 Task: Sort the unsolved tickets in your groups, group by Group in descending order.
Action: Mouse moved to (14, 284)
Screenshot: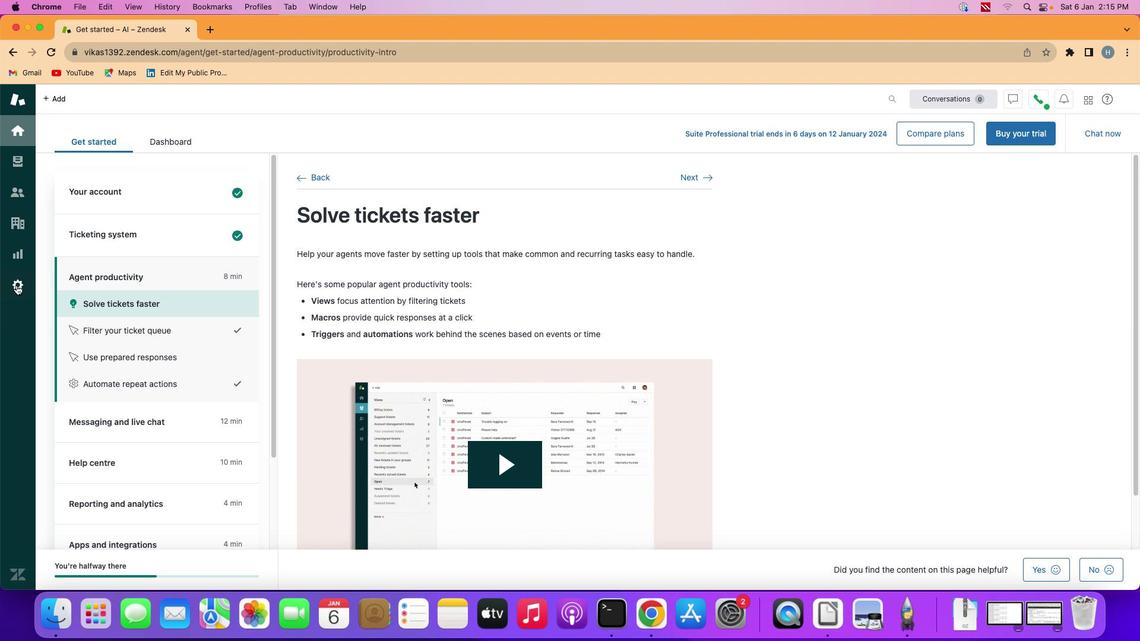 
Action: Mouse pressed left at (14, 284)
Screenshot: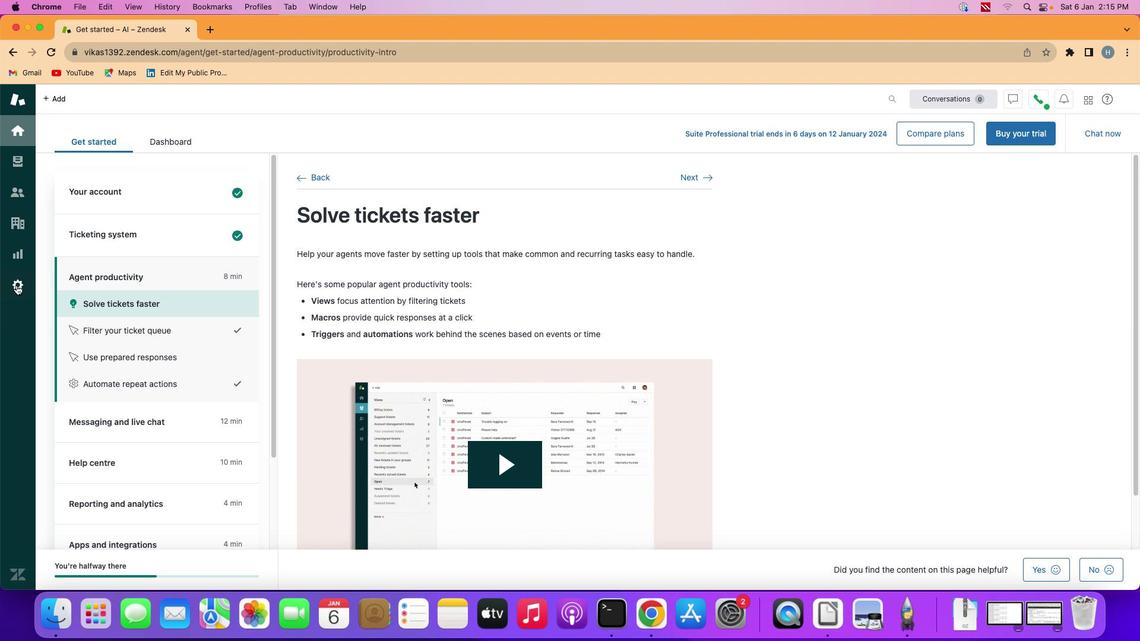 
Action: Mouse moved to (353, 432)
Screenshot: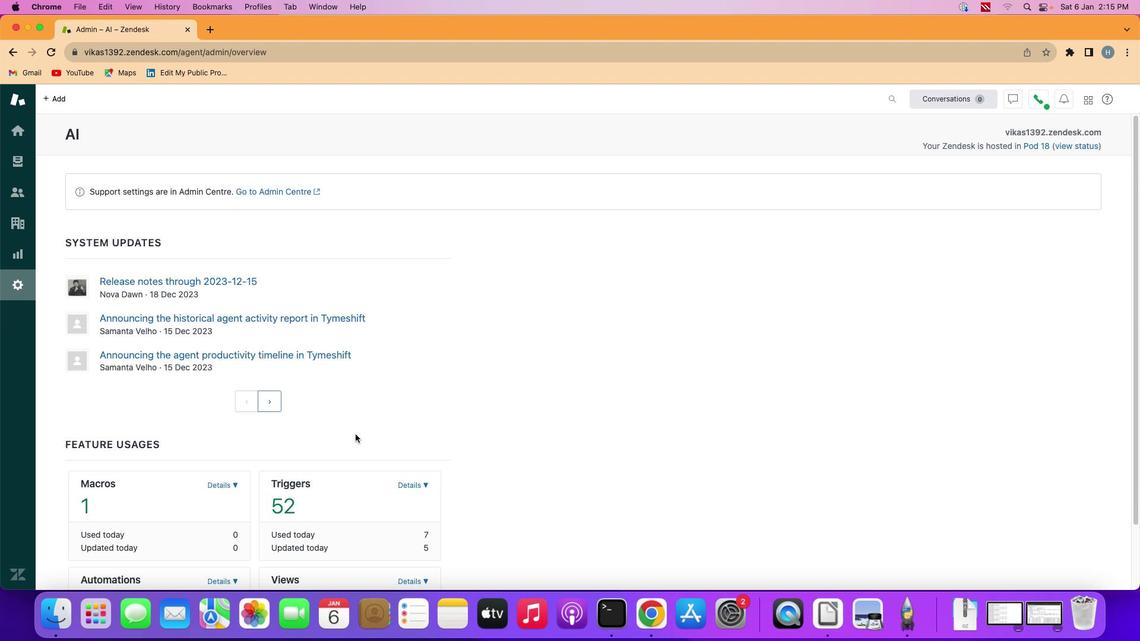 
Action: Mouse scrolled (353, 432) with delta (0, -1)
Screenshot: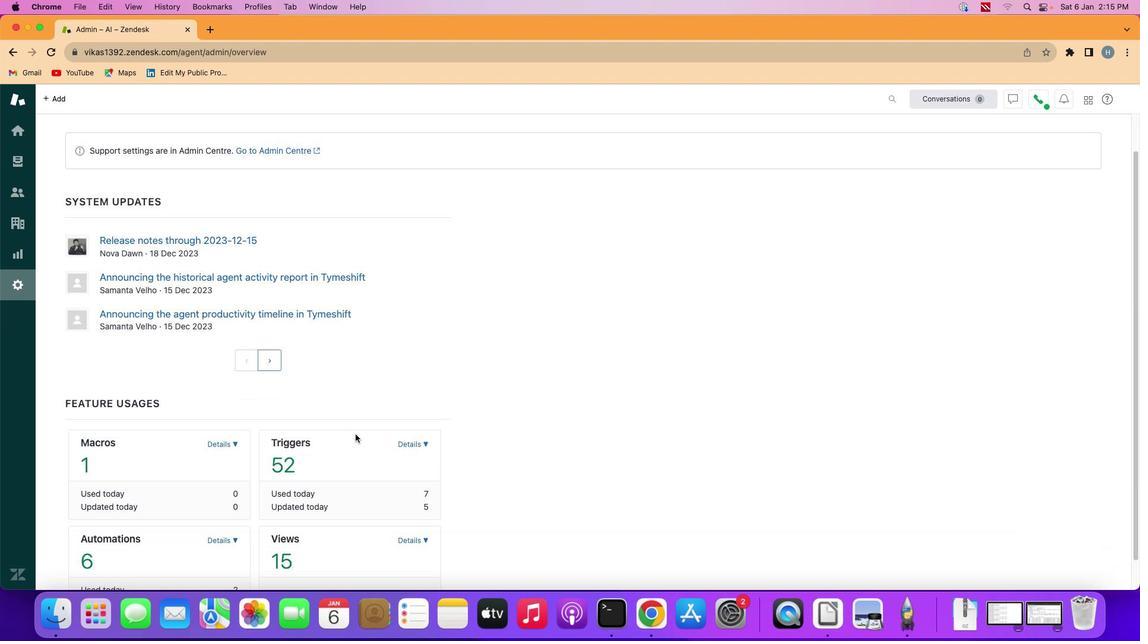 
Action: Mouse scrolled (353, 432) with delta (0, 0)
Screenshot: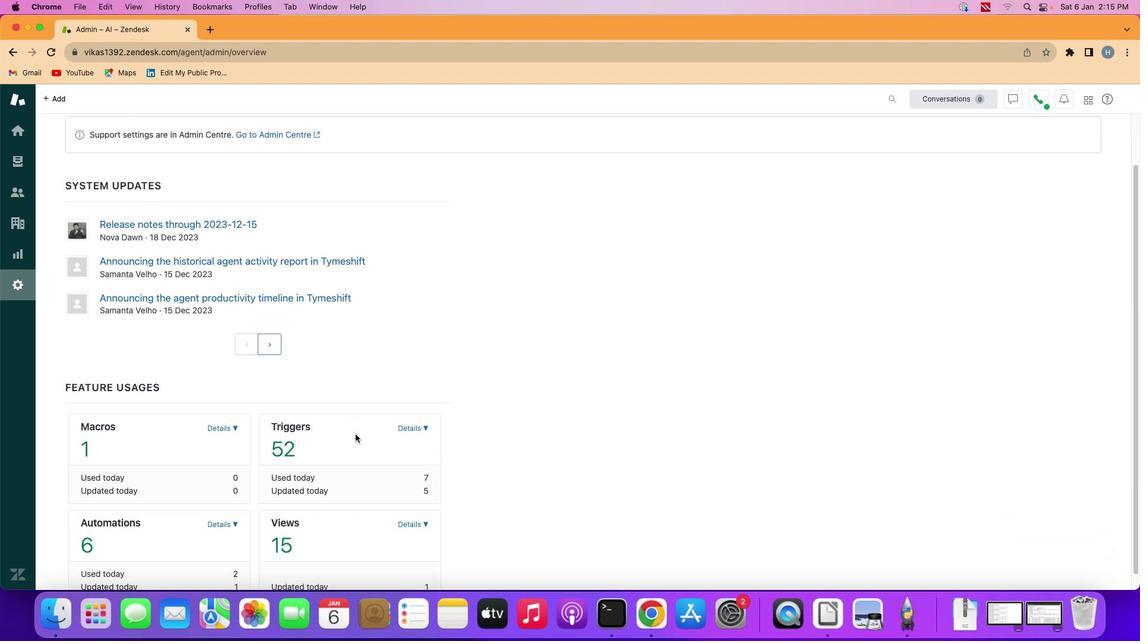 
Action: Mouse scrolled (353, 432) with delta (0, -1)
Screenshot: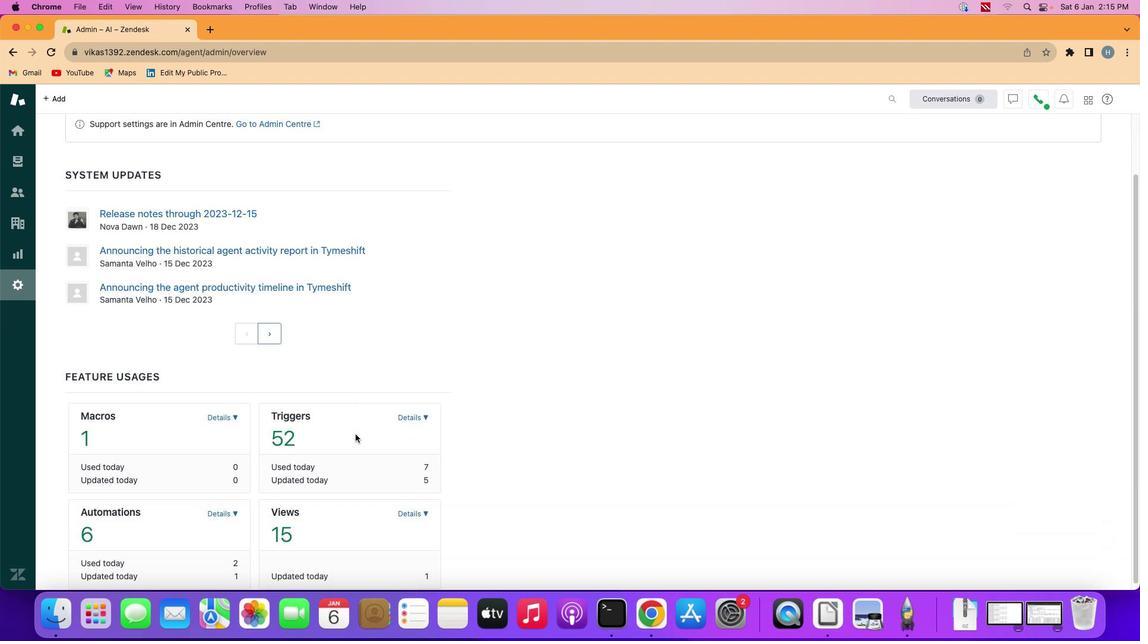 
Action: Mouse moved to (353, 432)
Screenshot: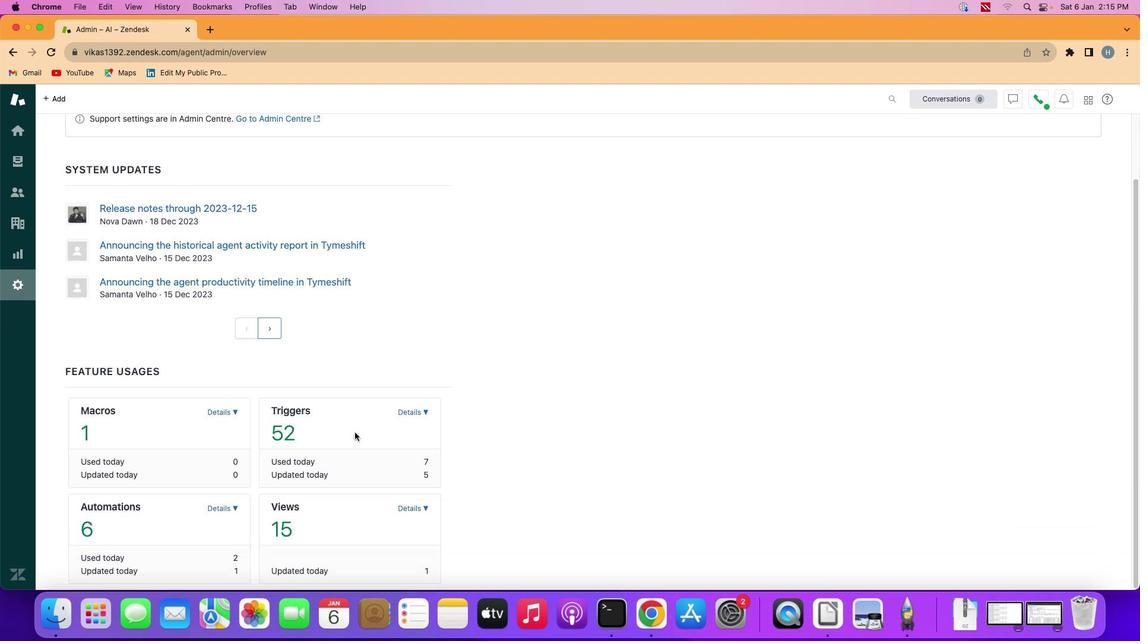 
Action: Mouse scrolled (353, 432) with delta (0, -1)
Screenshot: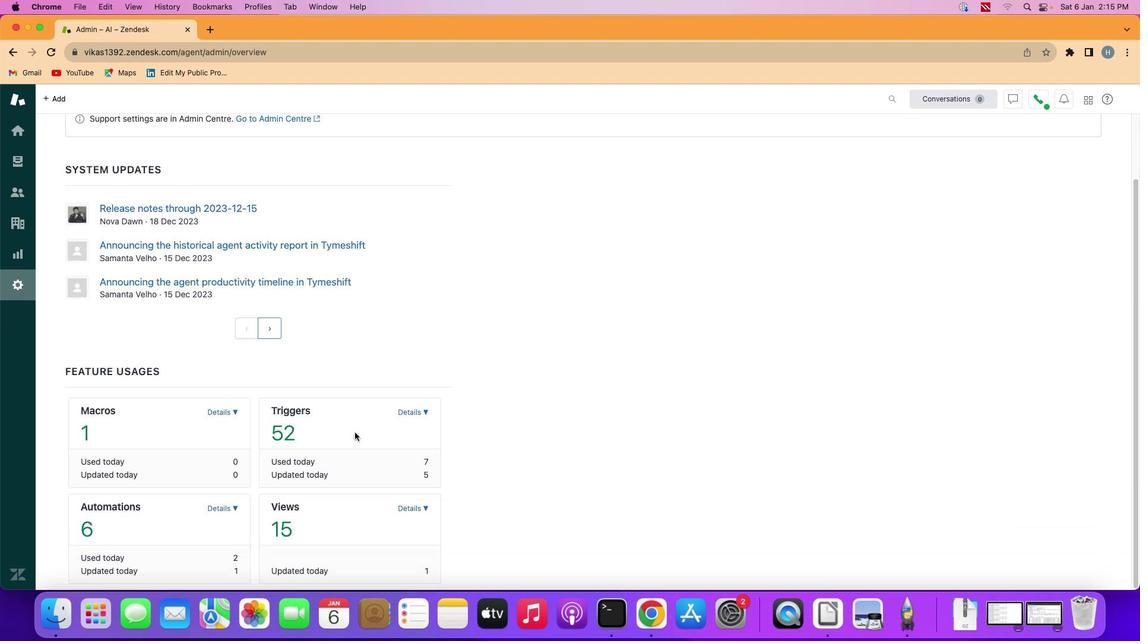 
Action: Mouse scrolled (353, 432) with delta (0, -2)
Screenshot: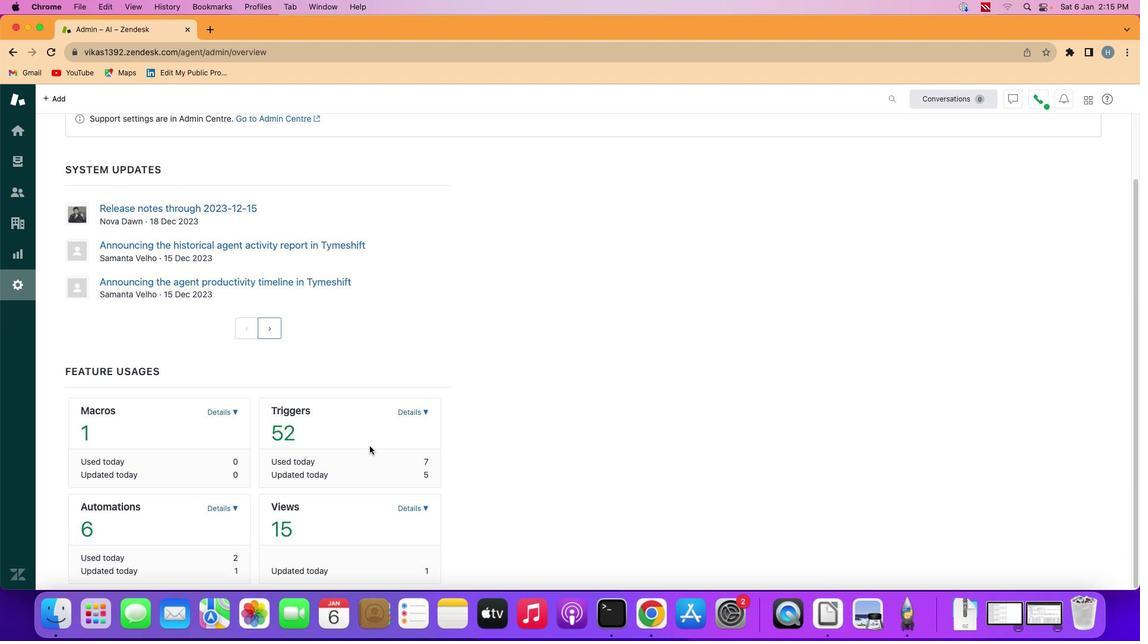 
Action: Mouse moved to (353, 431)
Screenshot: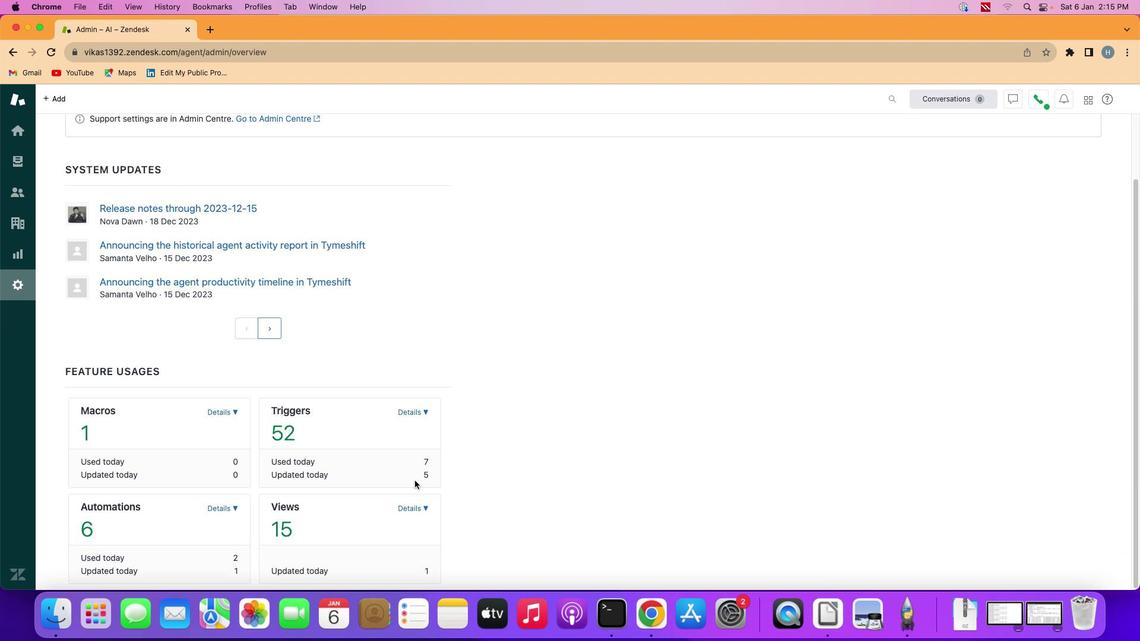 
Action: Mouse scrolled (353, 431) with delta (0, -2)
Screenshot: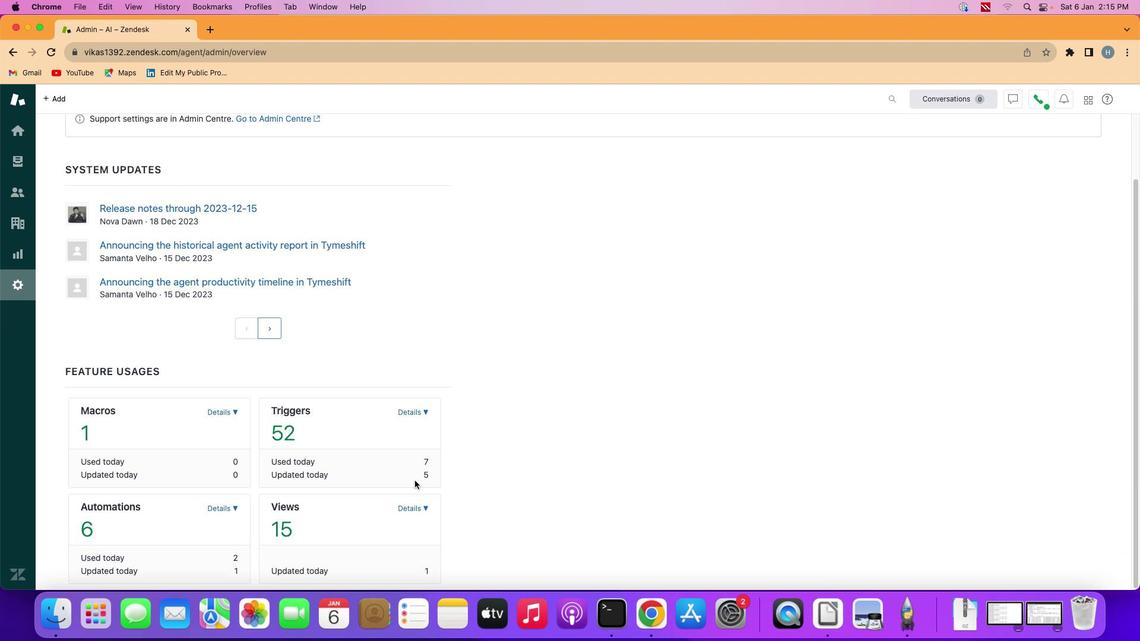 
Action: Mouse moved to (414, 506)
Screenshot: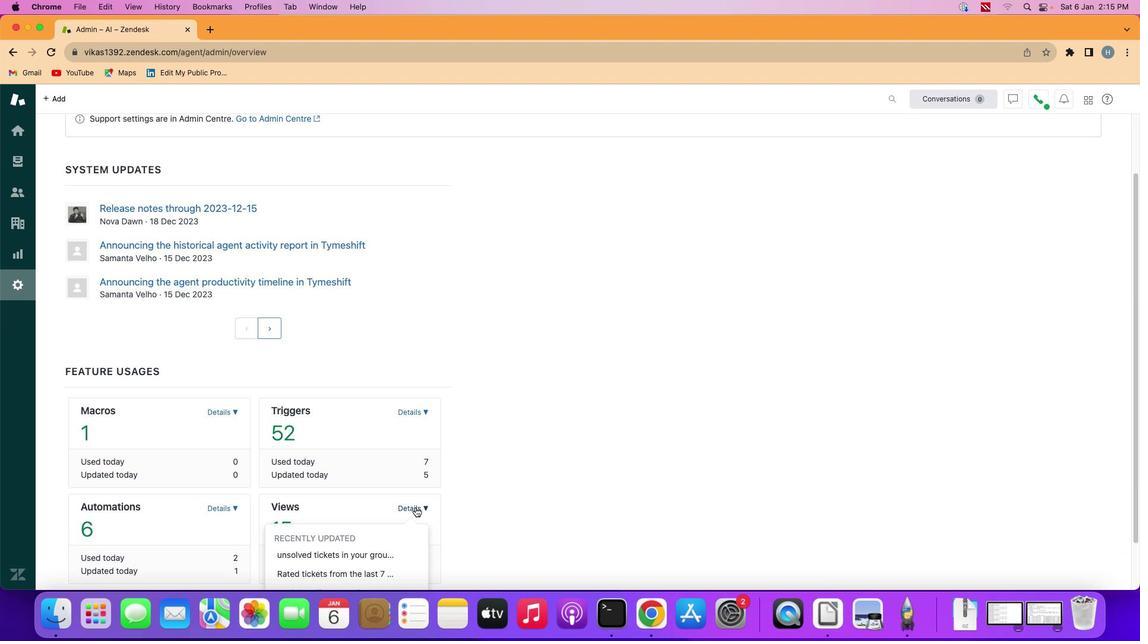 
Action: Mouse pressed left at (414, 506)
Screenshot: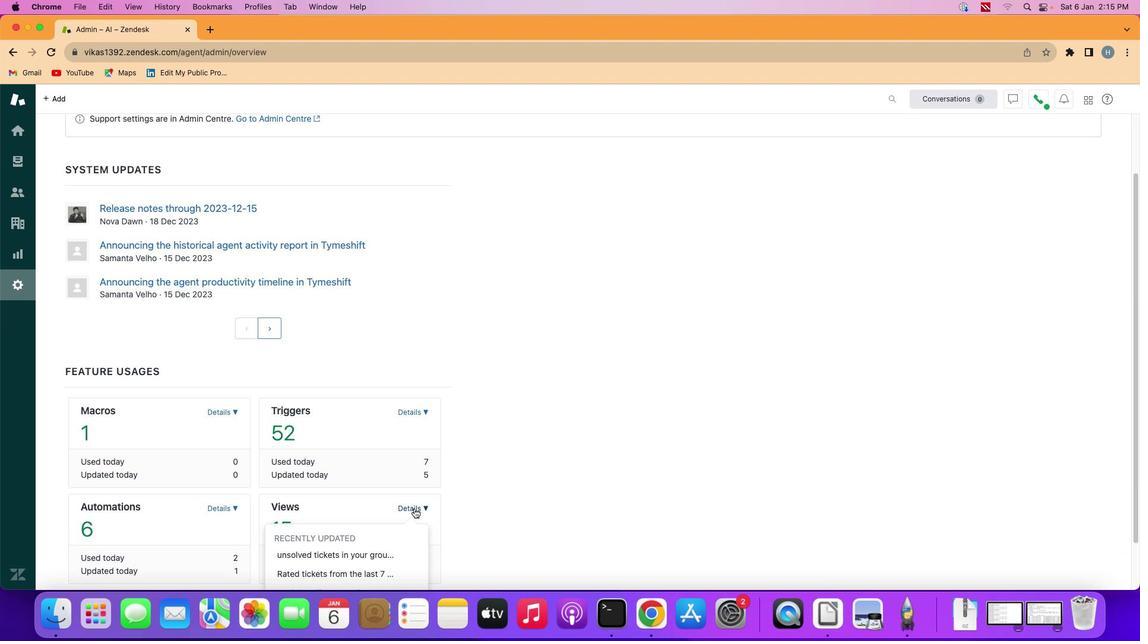
Action: Mouse moved to (352, 553)
Screenshot: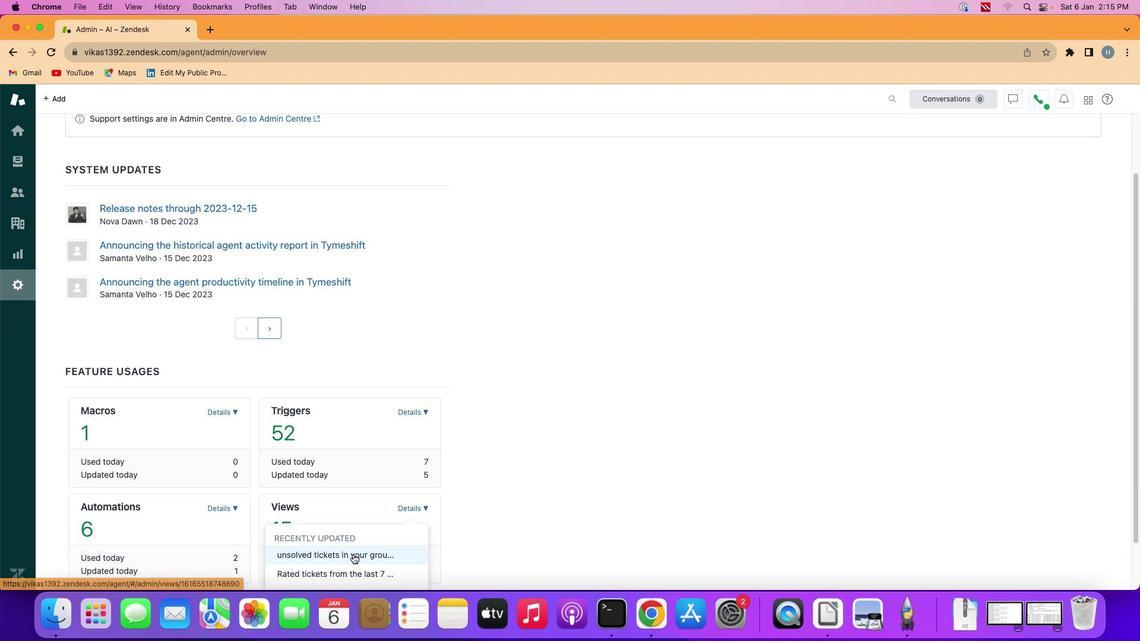 
Action: Mouse pressed left at (352, 553)
Screenshot: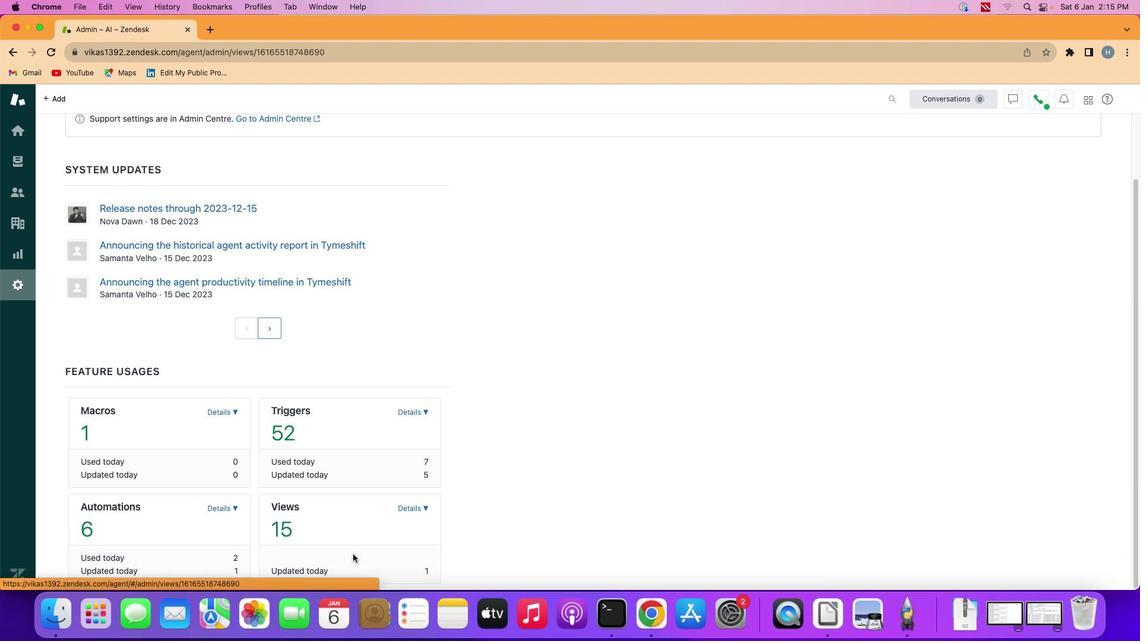 
Action: Mouse moved to (354, 411)
Screenshot: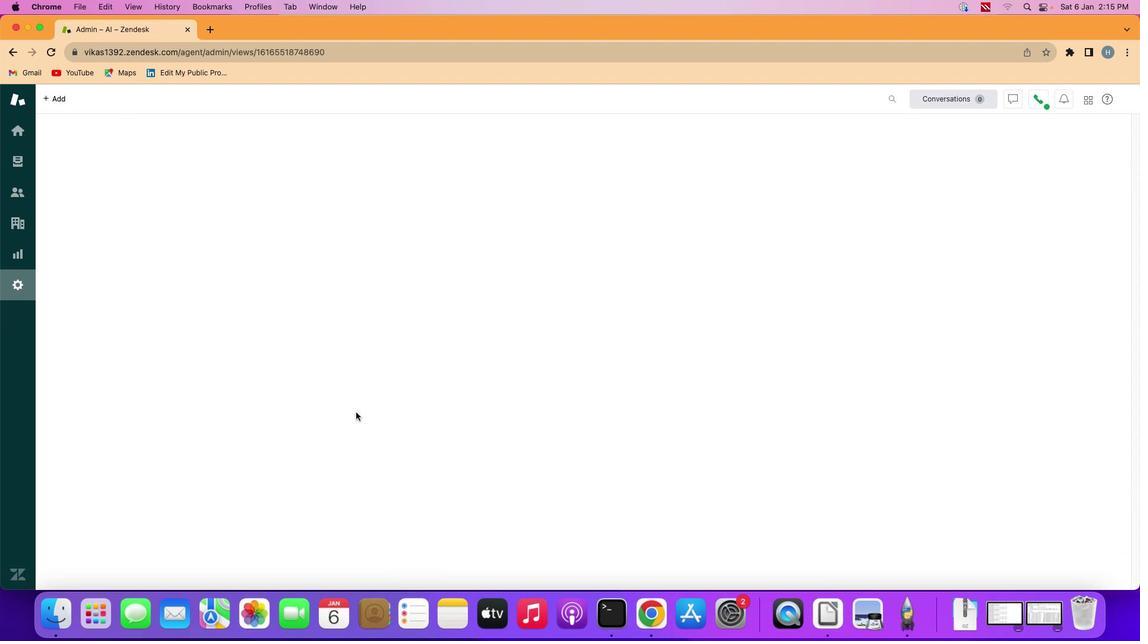 
Action: Mouse scrolled (354, 411) with delta (0, -1)
Screenshot: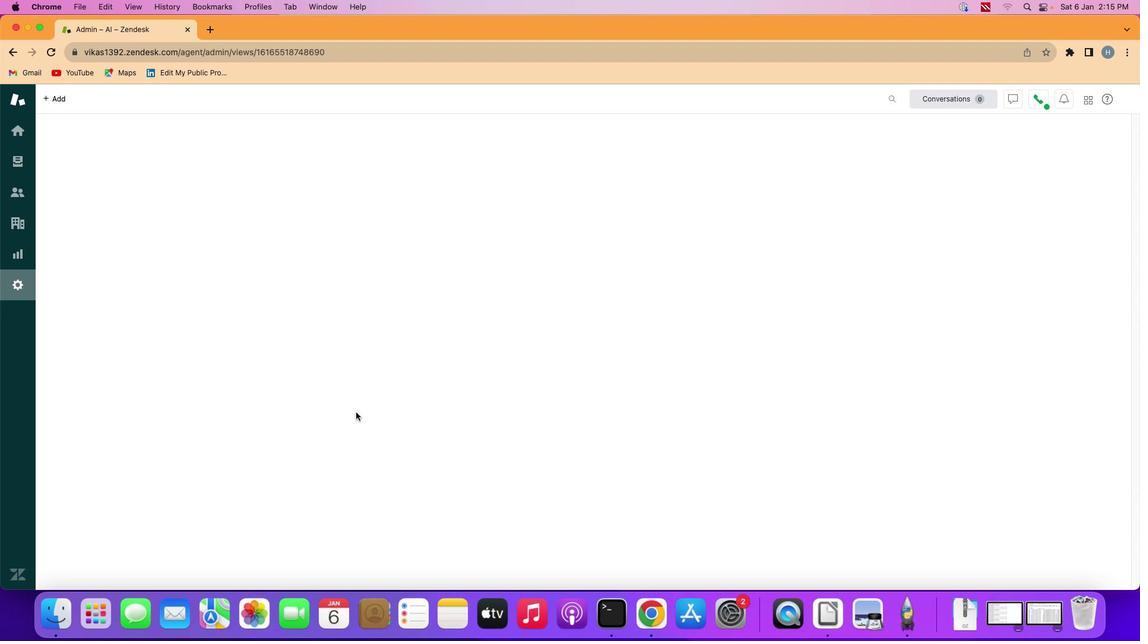 
Action: Mouse scrolled (354, 411) with delta (0, -1)
Screenshot: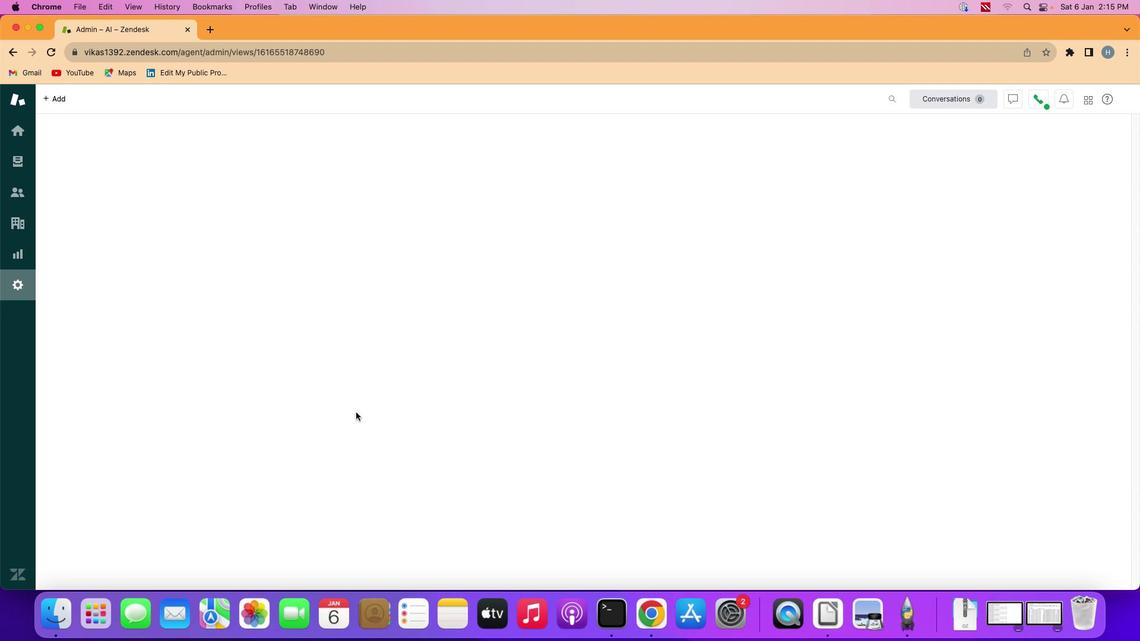 
Action: Mouse moved to (381, 417)
Screenshot: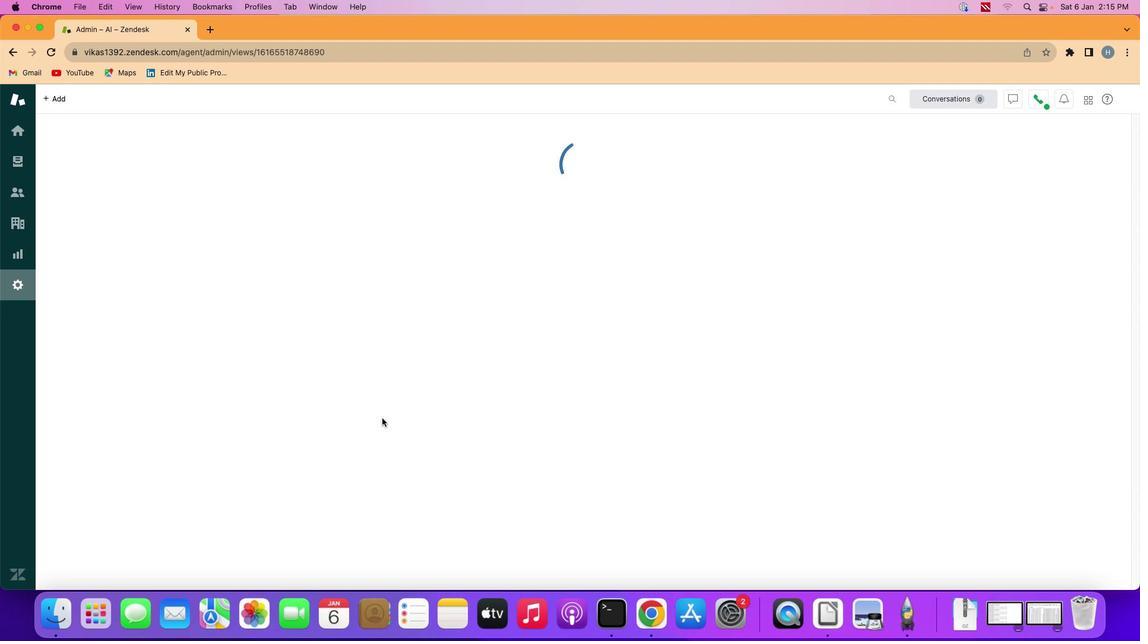 
Action: Mouse scrolled (381, 417) with delta (0, -1)
Screenshot: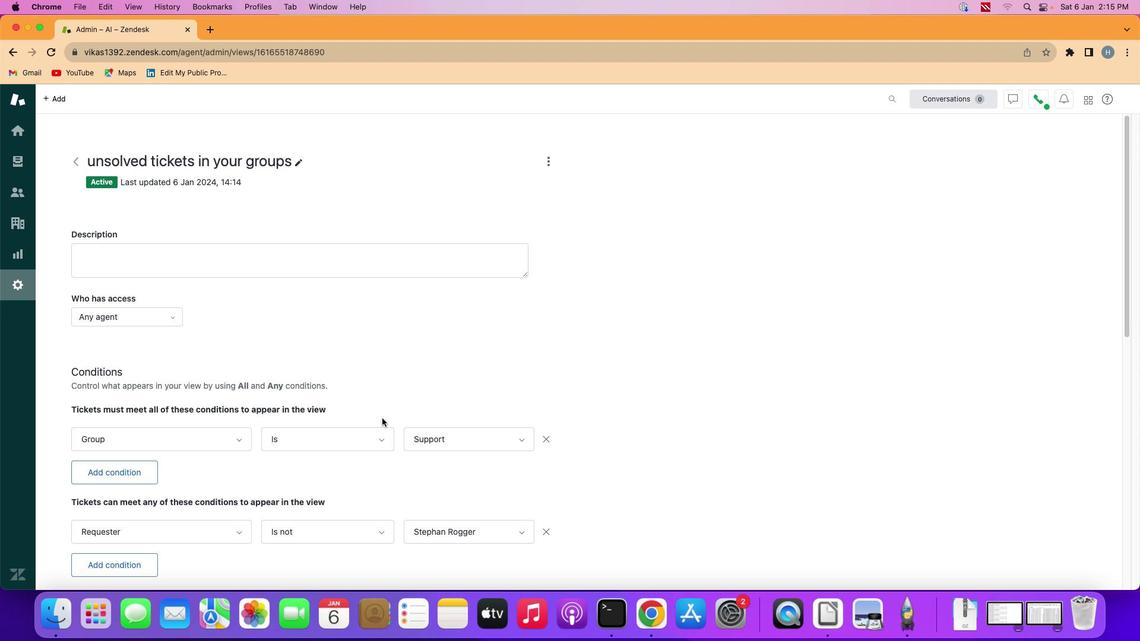 
Action: Mouse scrolled (381, 417) with delta (0, -1)
Screenshot: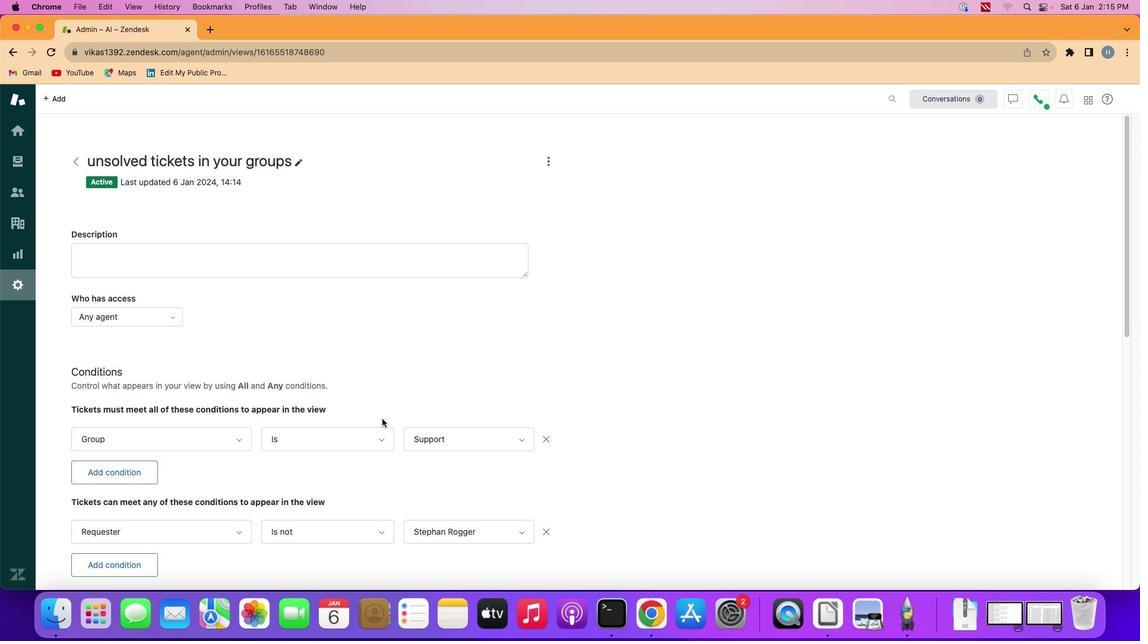 
Action: Mouse scrolled (381, 417) with delta (0, -1)
Screenshot: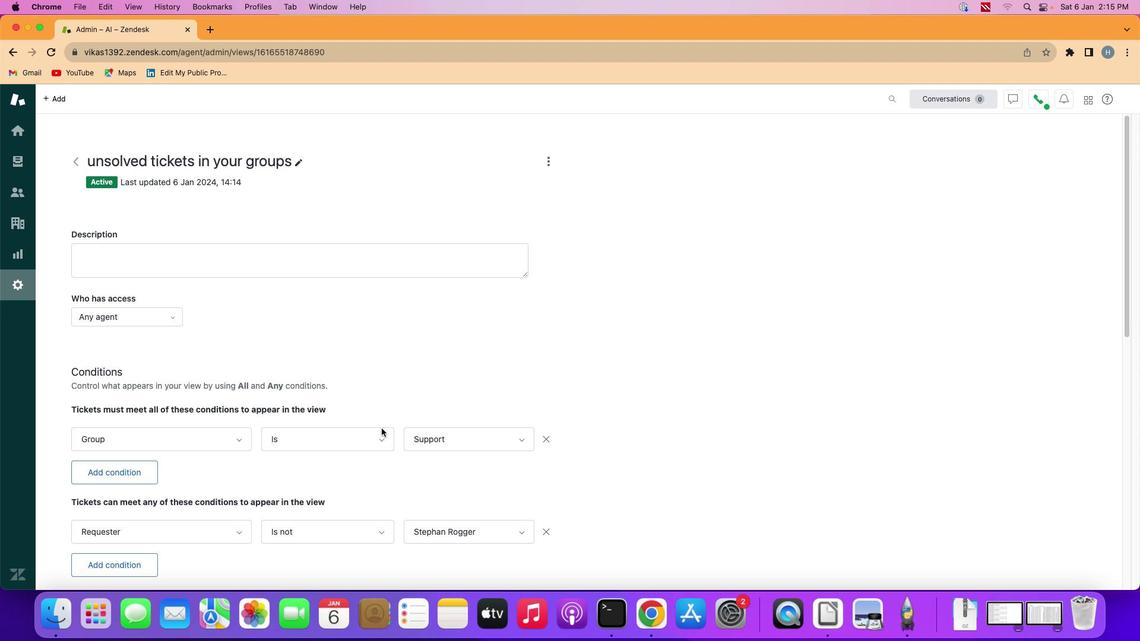 
Action: Mouse scrolled (381, 417) with delta (0, -1)
Screenshot: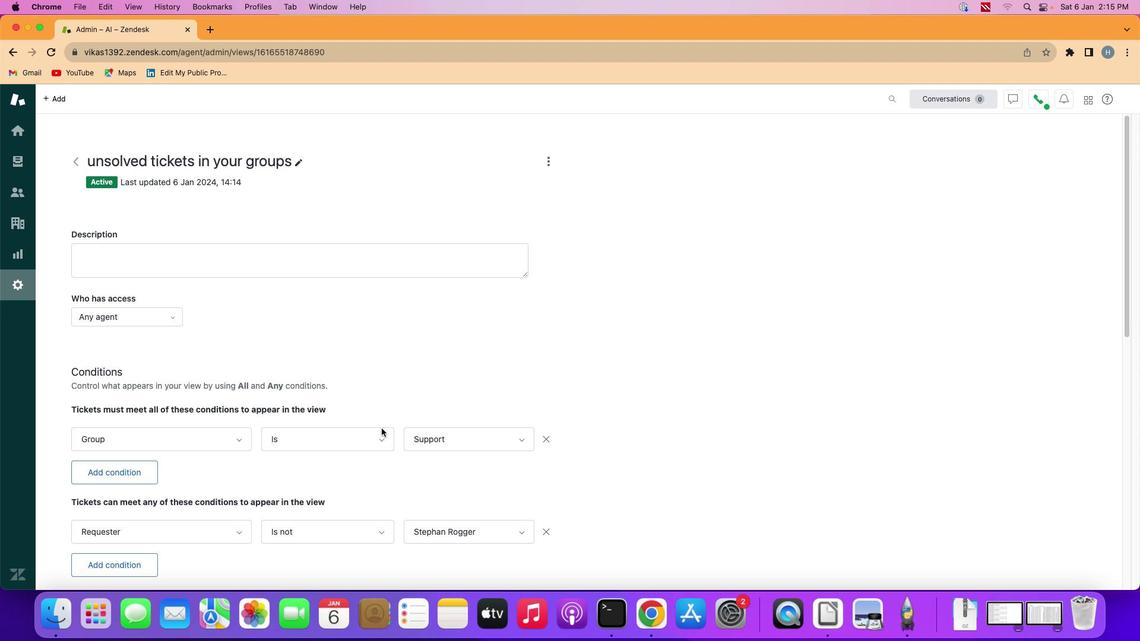 
Action: Mouse scrolled (381, 417) with delta (0, -2)
Screenshot: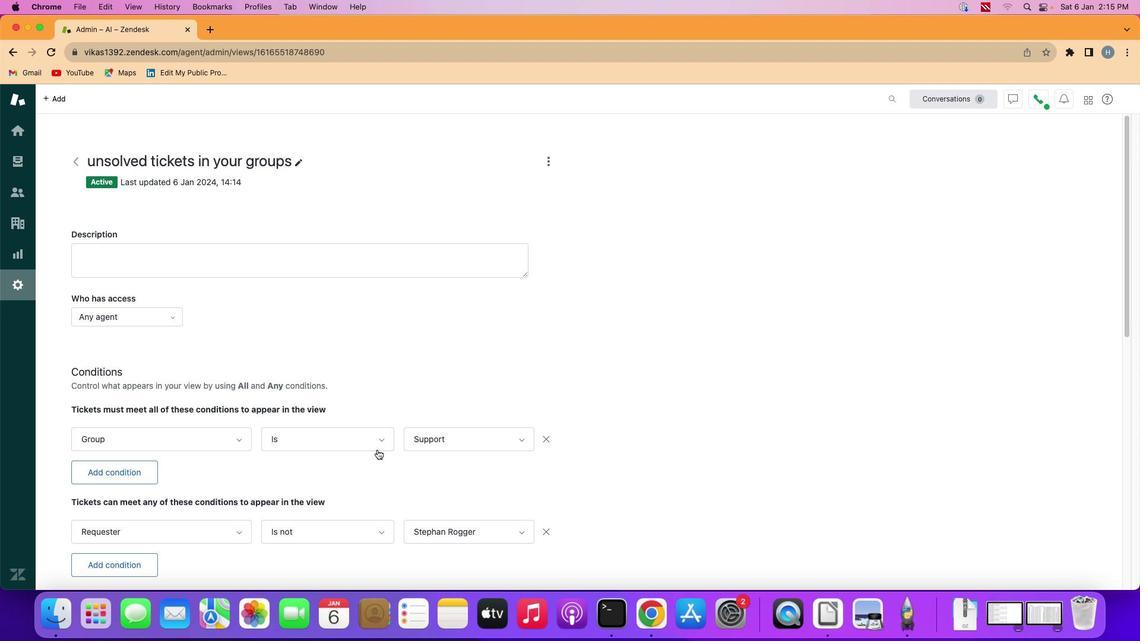 
Action: Mouse moved to (380, 488)
Screenshot: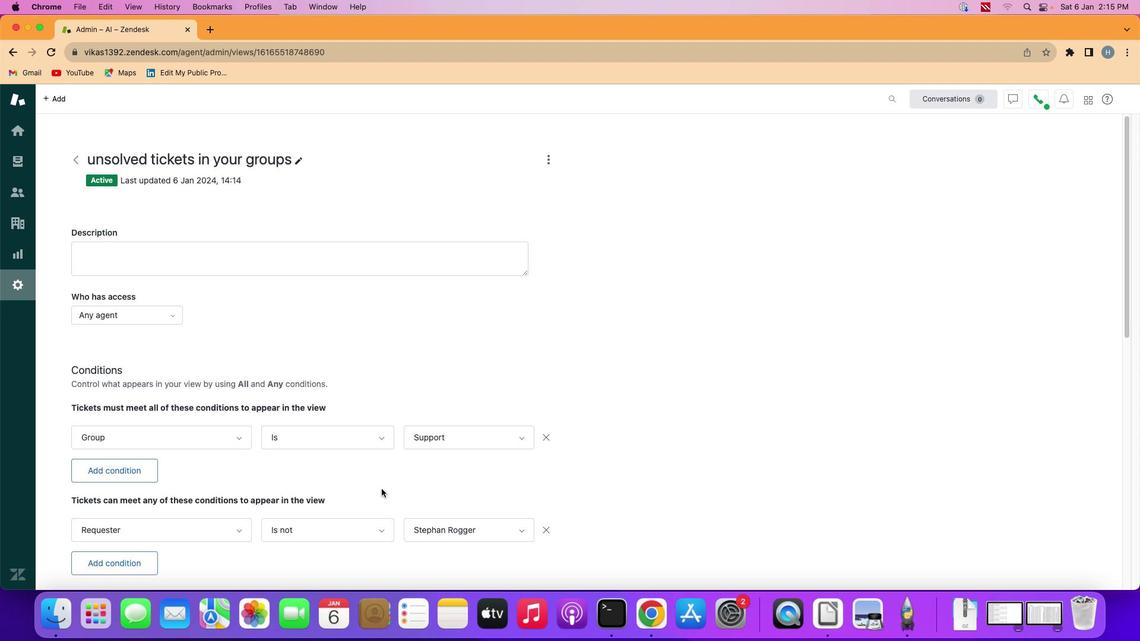 
Action: Mouse scrolled (380, 488) with delta (0, -1)
Screenshot: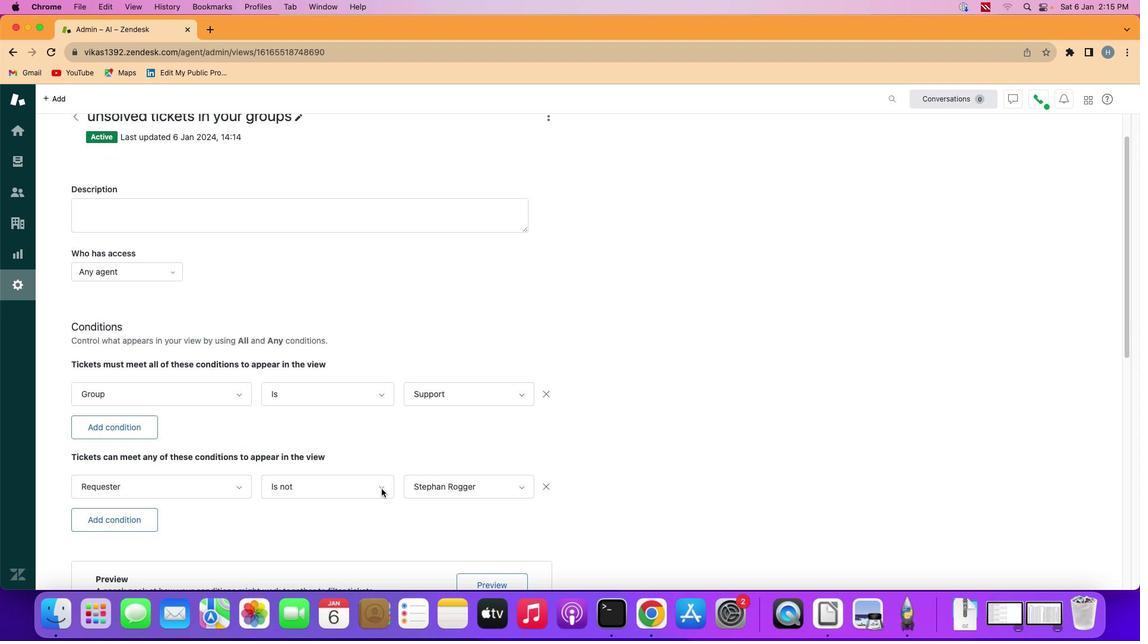 
Action: Mouse scrolled (380, 488) with delta (0, -1)
Screenshot: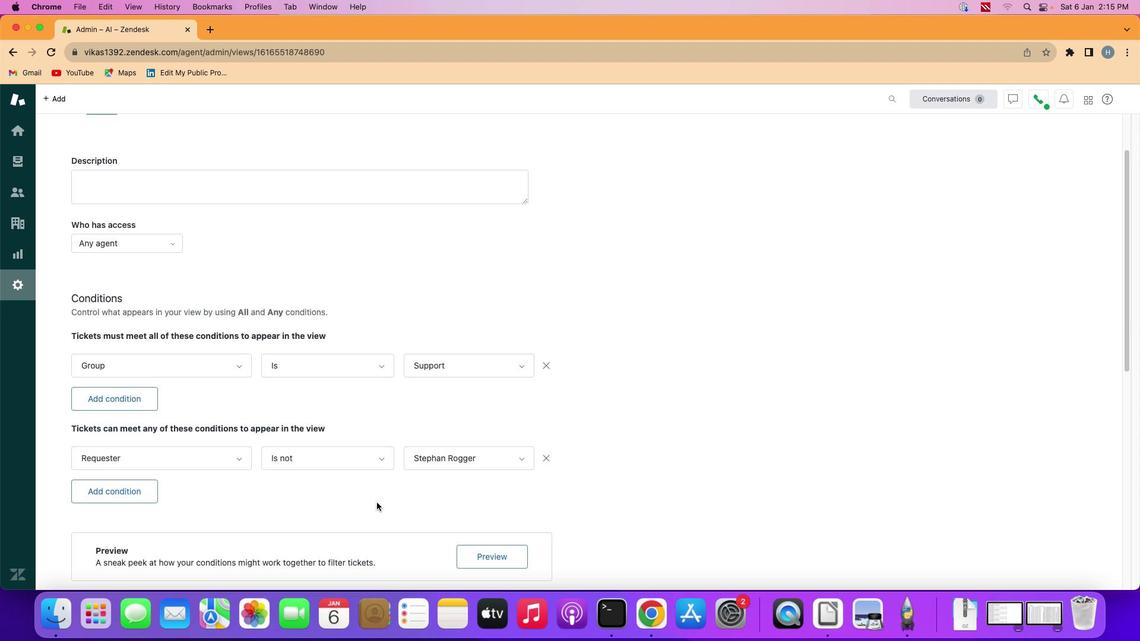 
Action: Mouse scrolled (380, 488) with delta (0, 0)
Screenshot: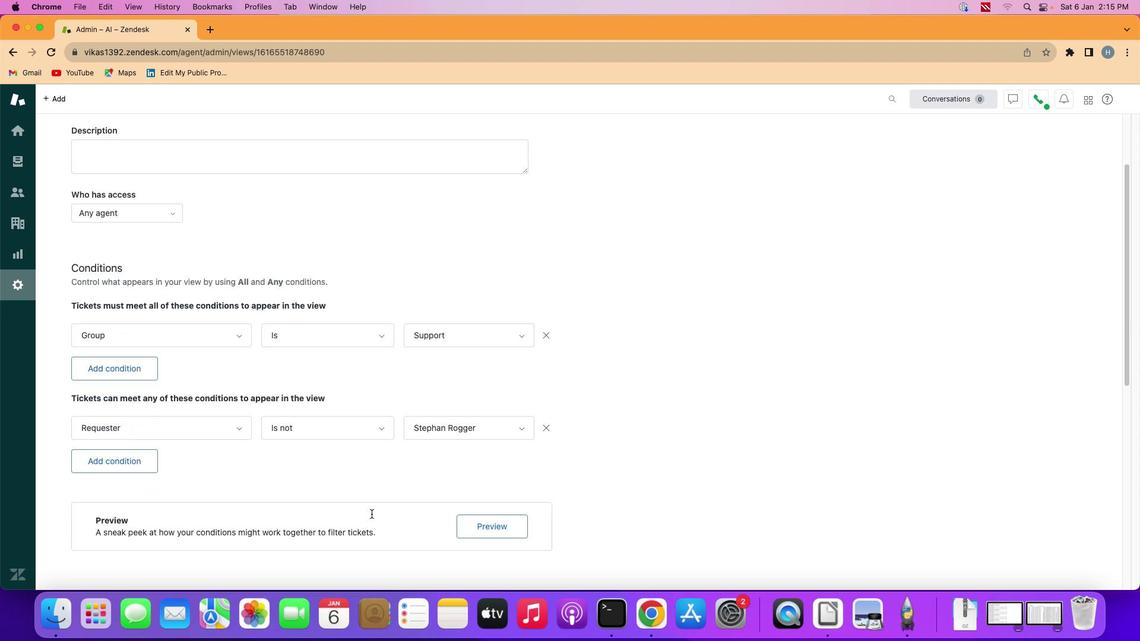 
Action: Mouse scrolled (380, 488) with delta (0, -2)
Screenshot: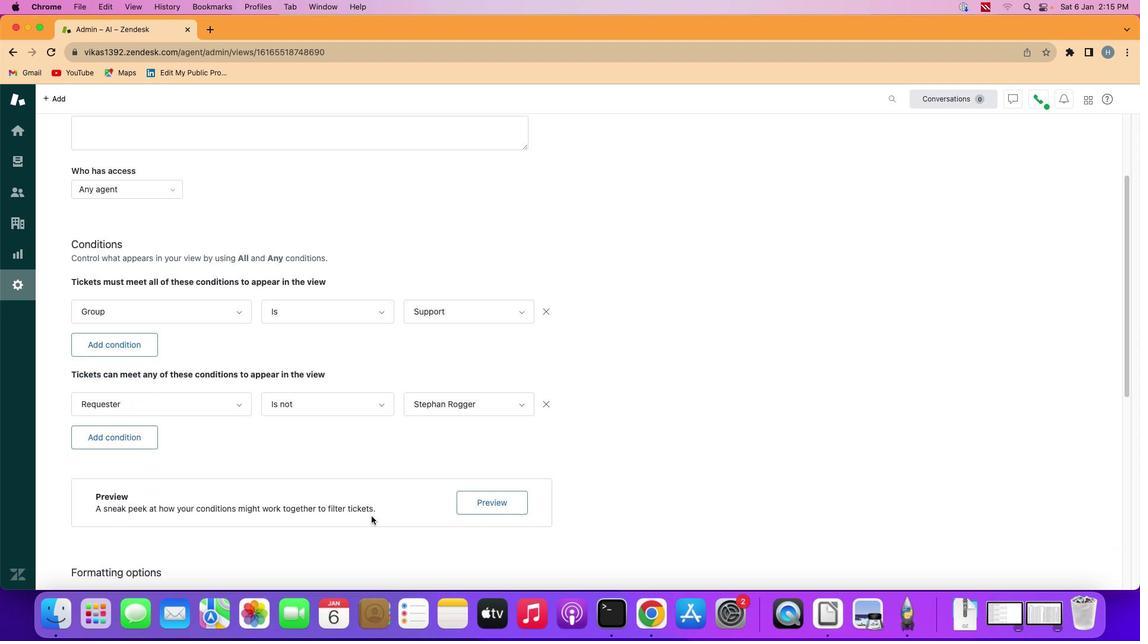 
Action: Mouse scrolled (380, 488) with delta (0, -1)
Screenshot: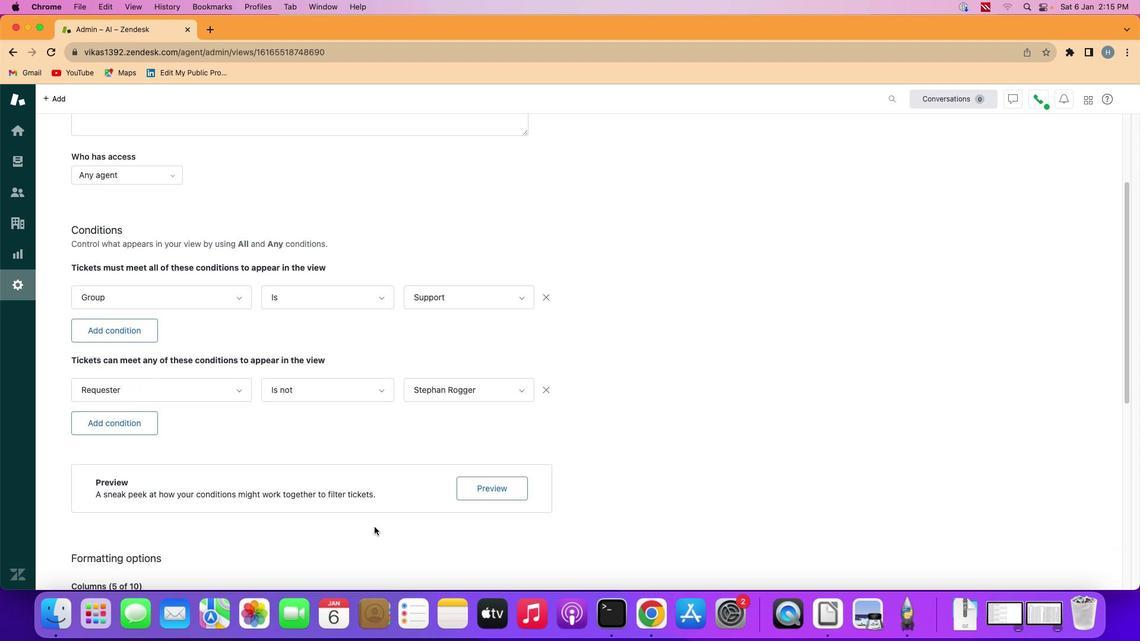 
Action: Mouse moved to (373, 526)
Screenshot: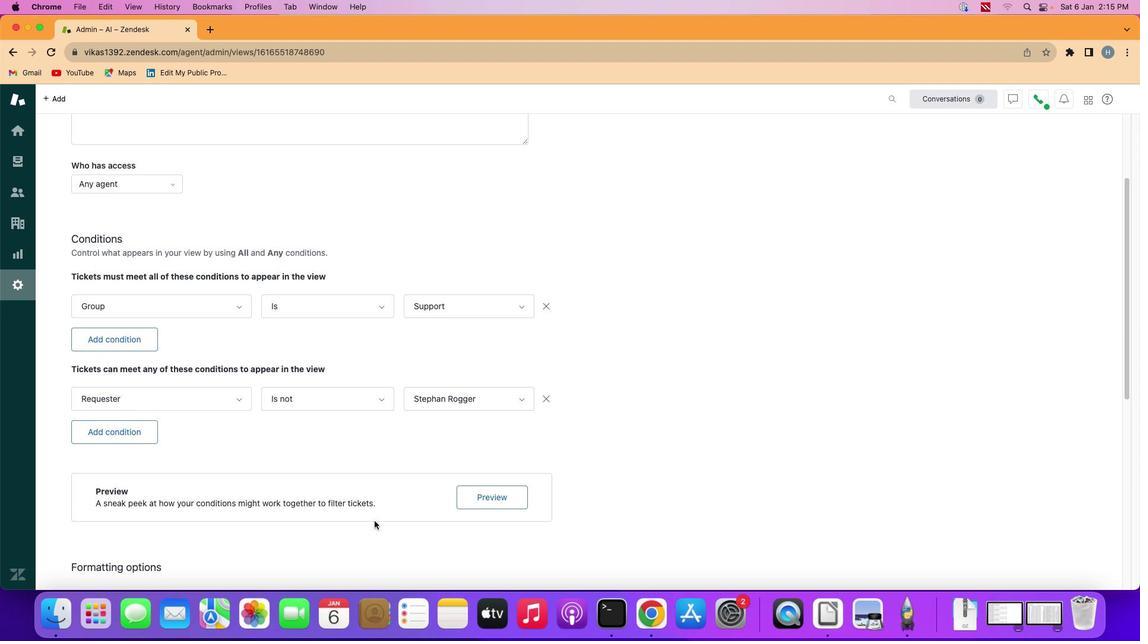 
Action: Mouse scrolled (373, 526) with delta (0, -1)
Screenshot: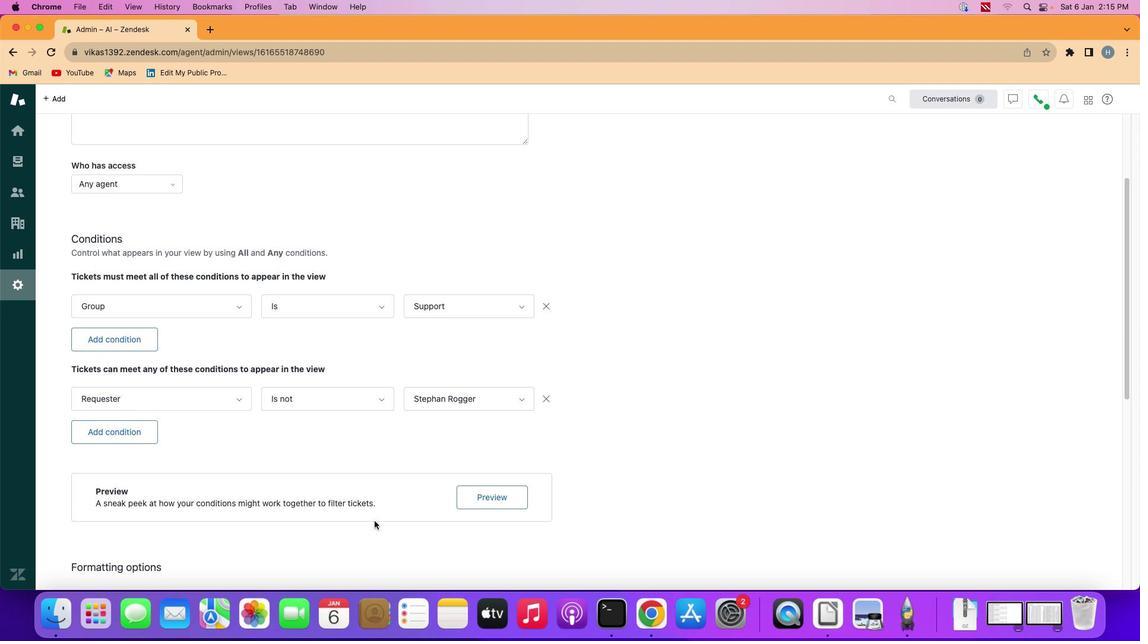 
Action: Mouse scrolled (373, 526) with delta (0, -1)
Screenshot: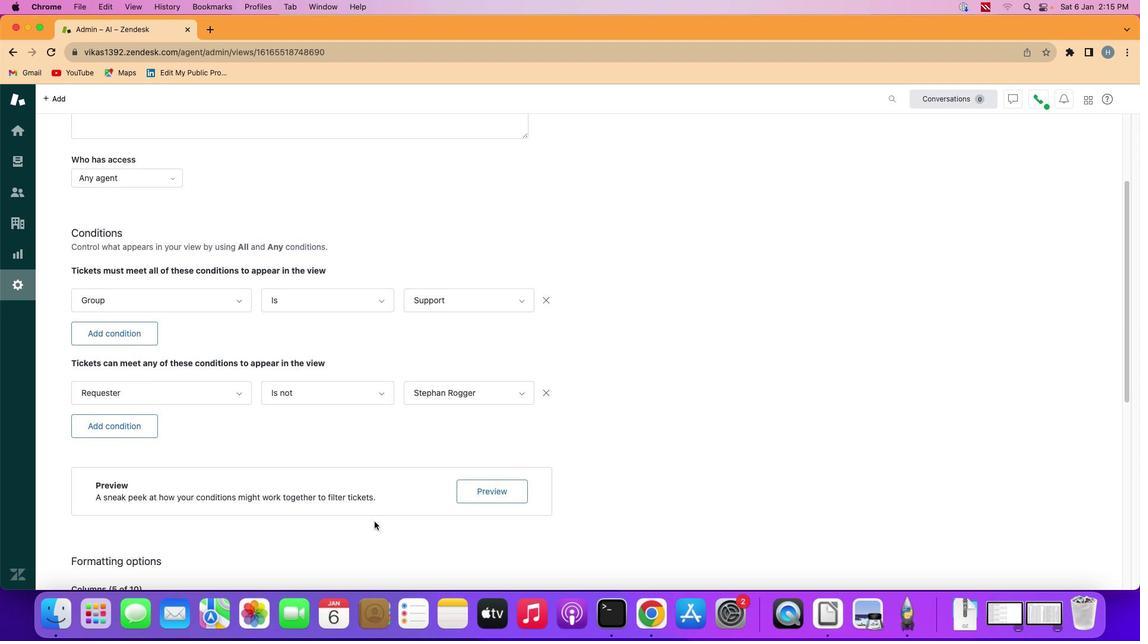 
Action: Mouse scrolled (373, 526) with delta (0, 0)
Screenshot: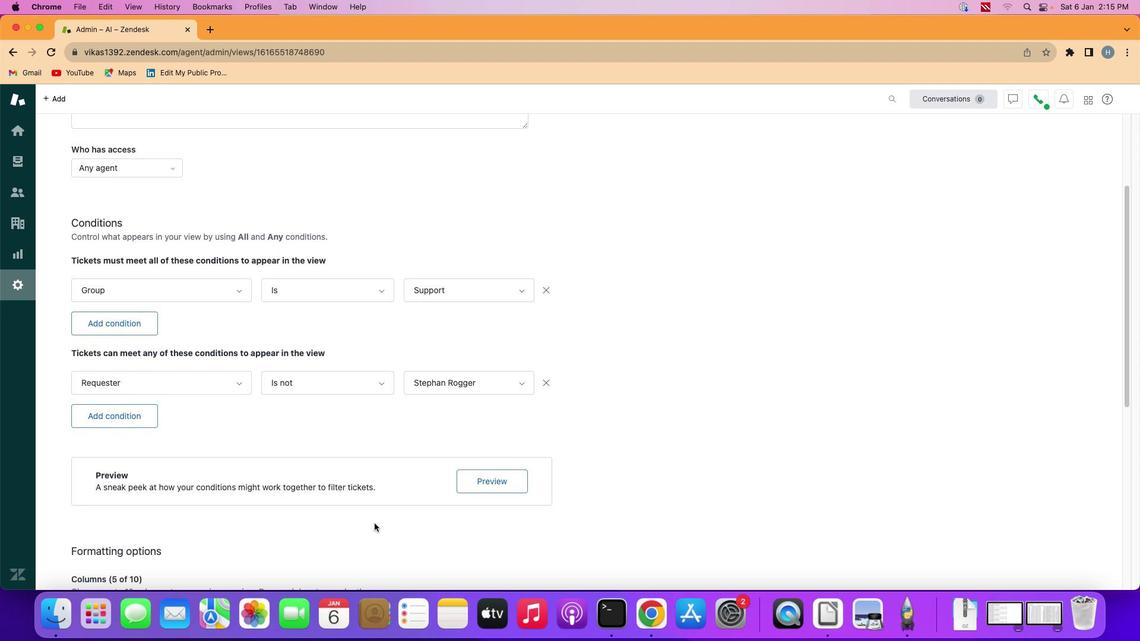 
Action: Mouse scrolled (373, 526) with delta (0, -2)
Screenshot: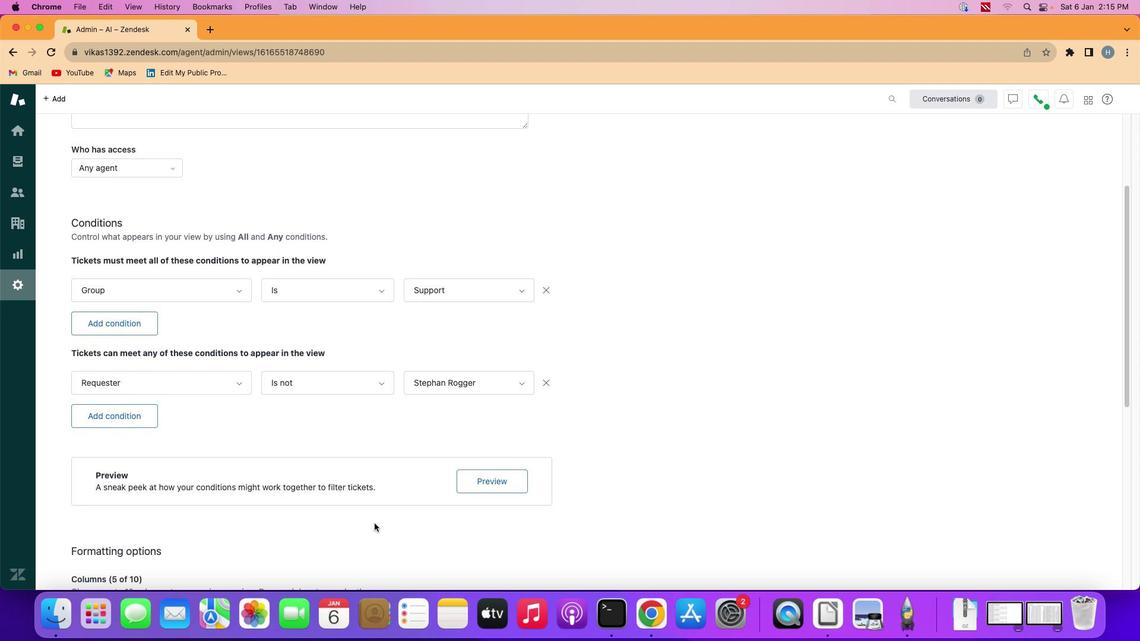 
Action: Mouse scrolled (373, 526) with delta (0, 0)
Screenshot: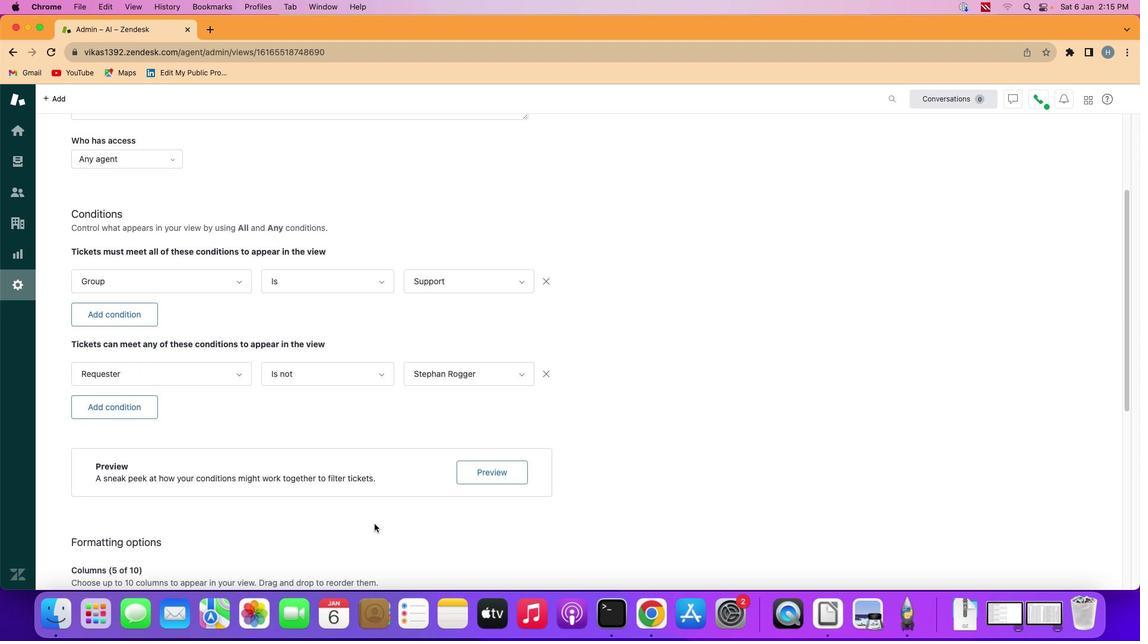 
Action: Mouse moved to (373, 523)
Screenshot: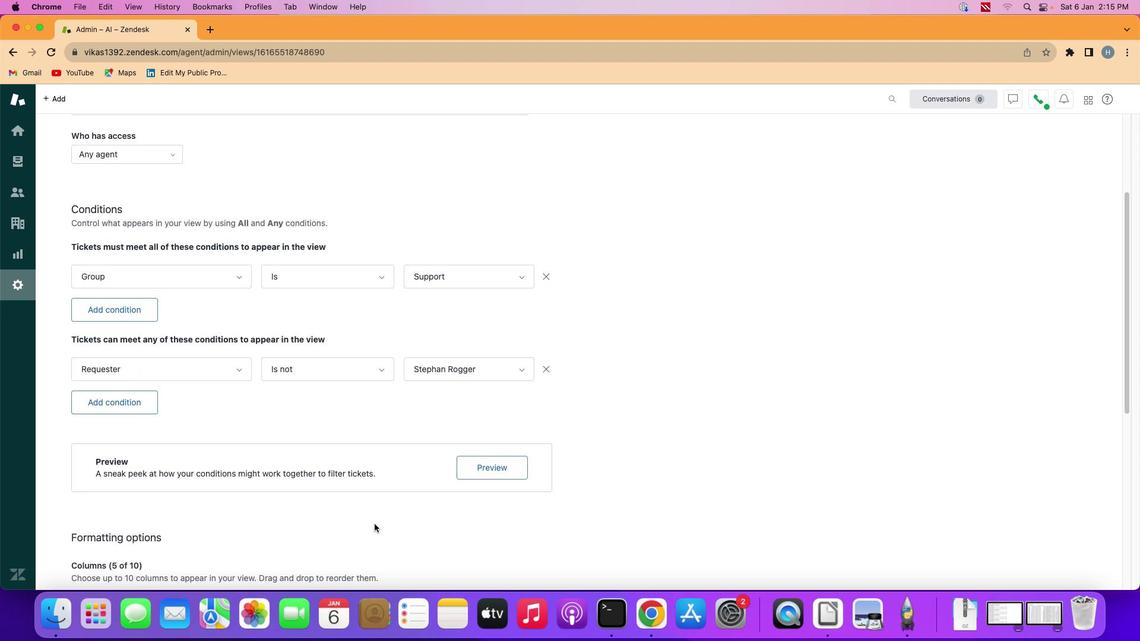 
Action: Mouse scrolled (373, 523) with delta (0, -2)
Screenshot: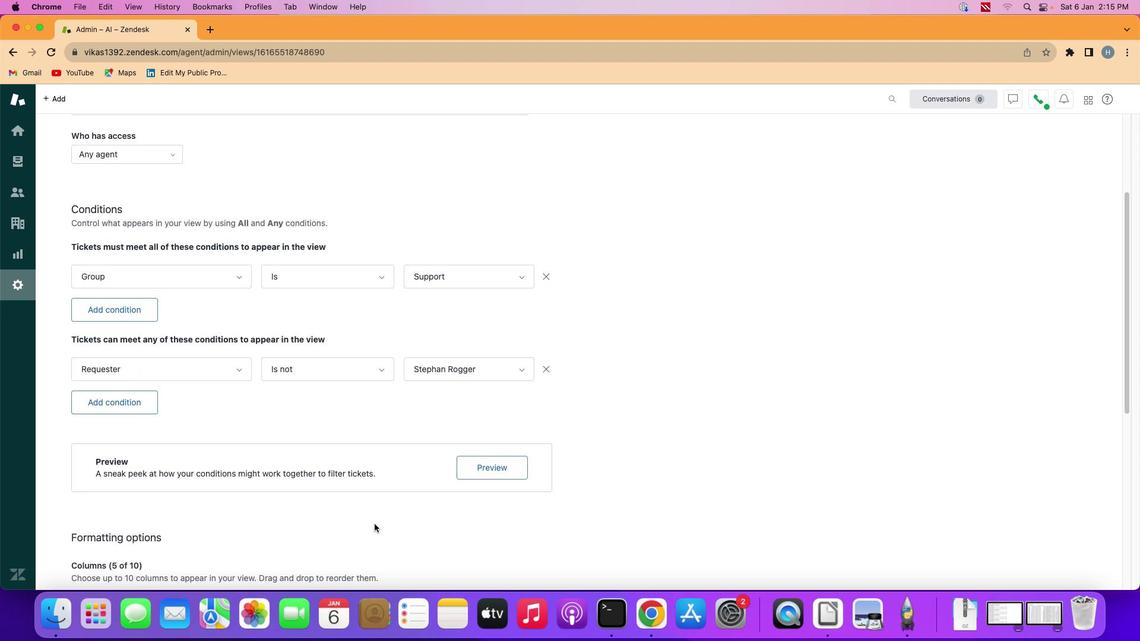
Action: Mouse moved to (373, 523)
Screenshot: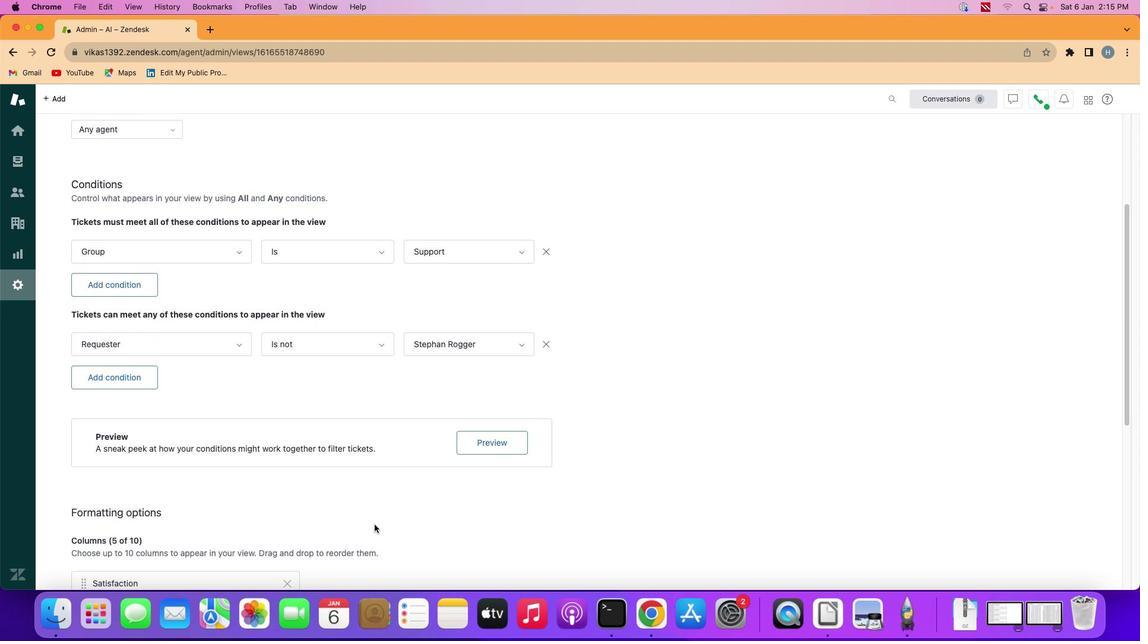 
Action: Mouse scrolled (373, 523) with delta (0, -1)
Screenshot: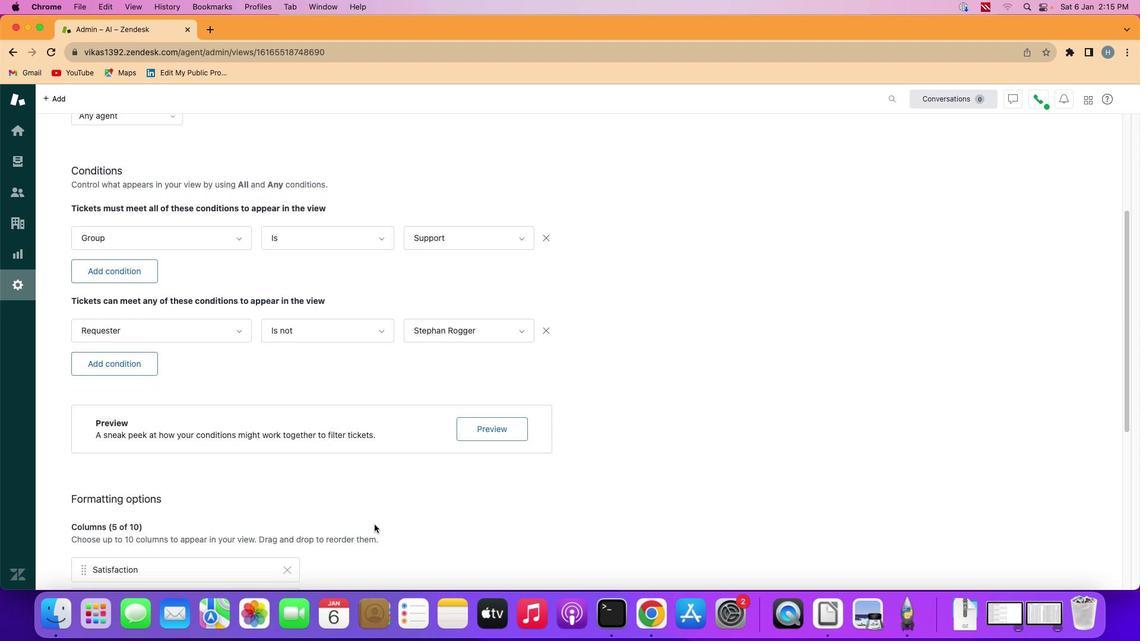 
Action: Mouse scrolled (373, 523) with delta (0, -1)
Screenshot: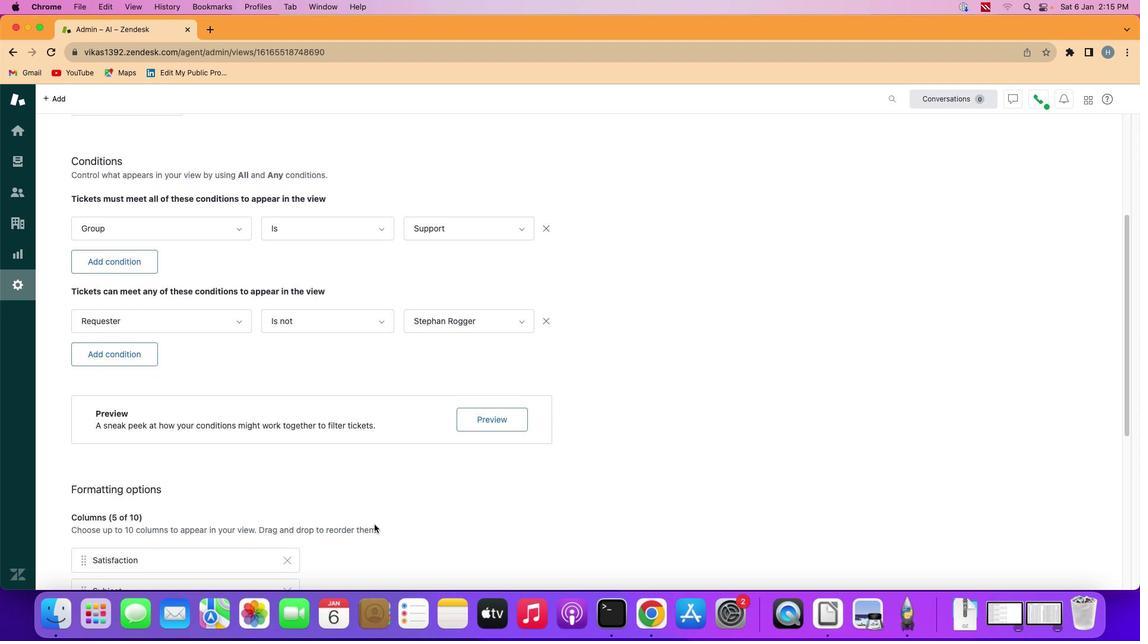
Action: Mouse moved to (373, 523)
Screenshot: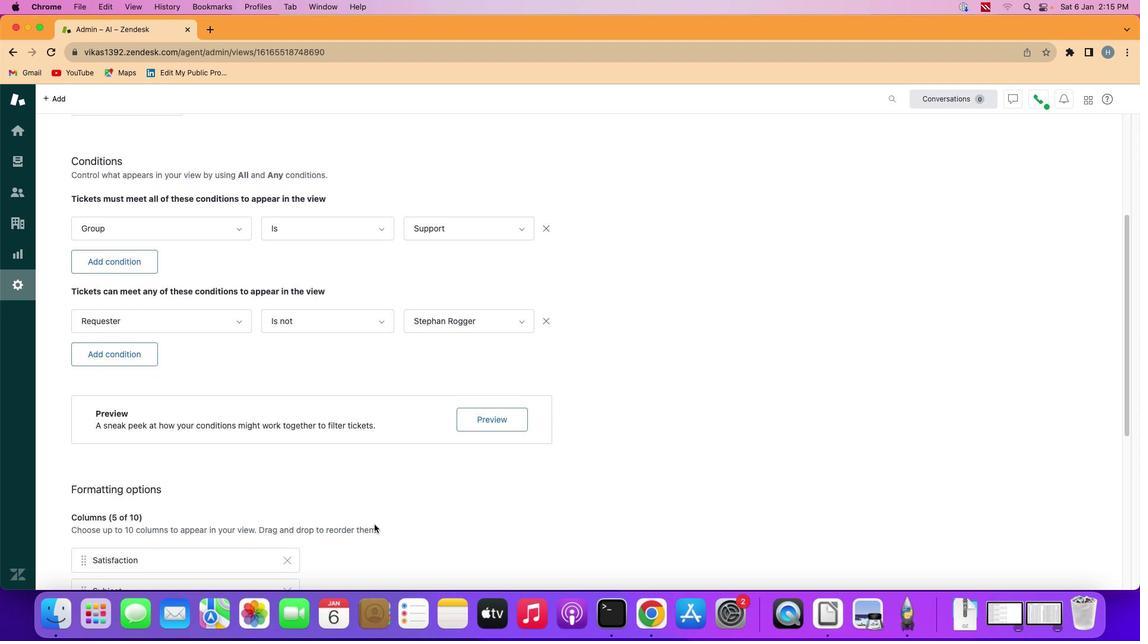 
Action: Mouse scrolled (373, 523) with delta (0, -1)
Screenshot: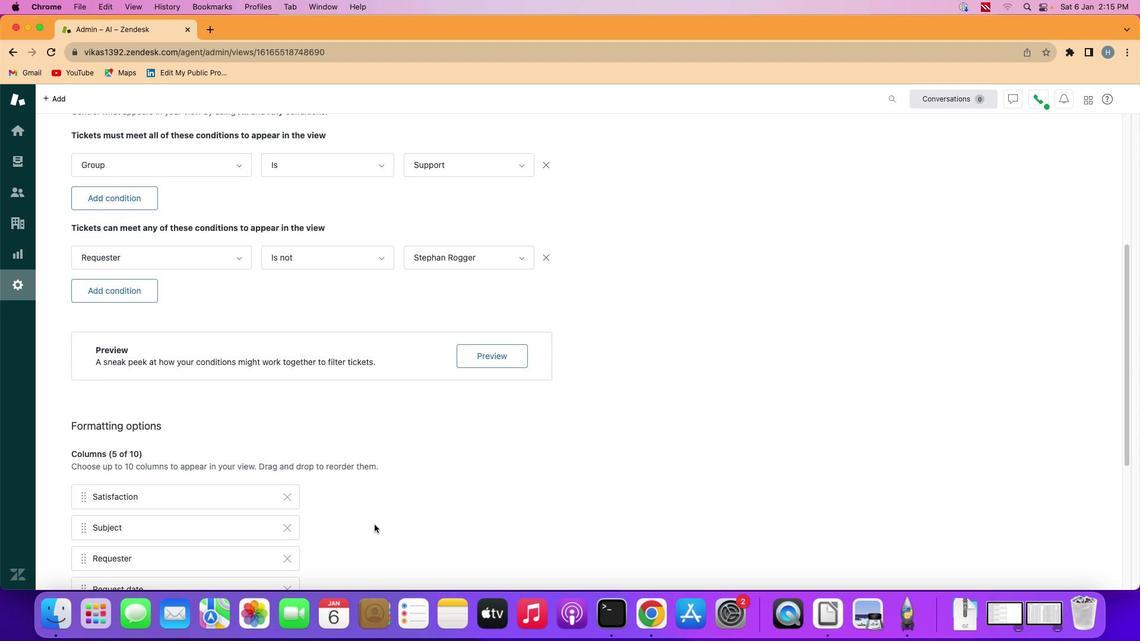 
Action: Mouse scrolled (373, 523) with delta (0, 0)
Screenshot: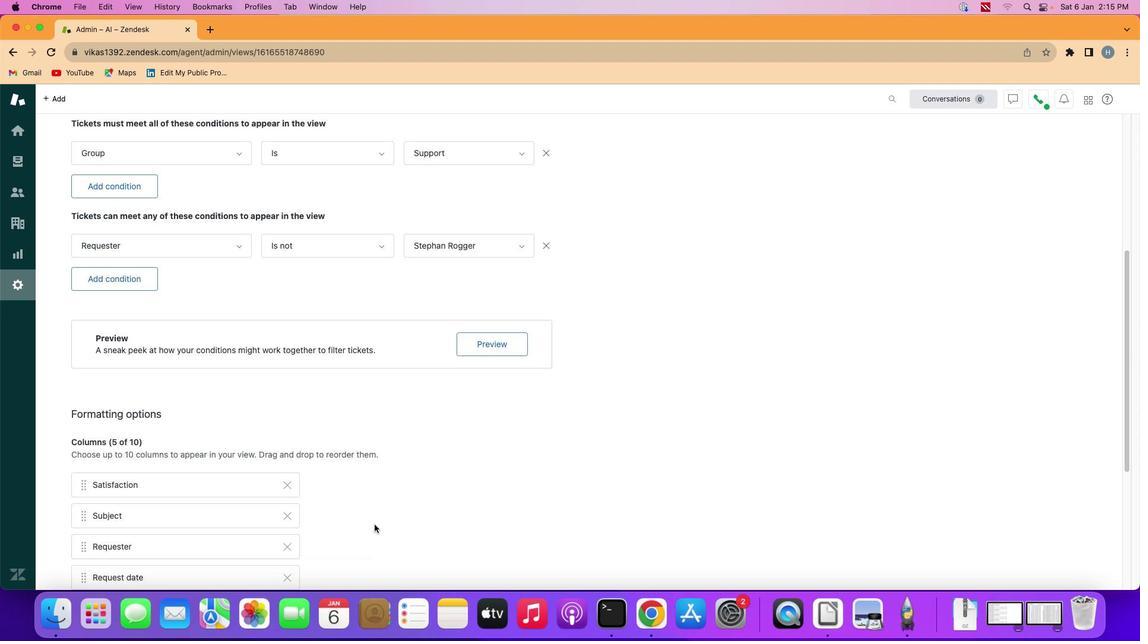 
Action: Mouse scrolled (373, 523) with delta (0, -2)
Screenshot: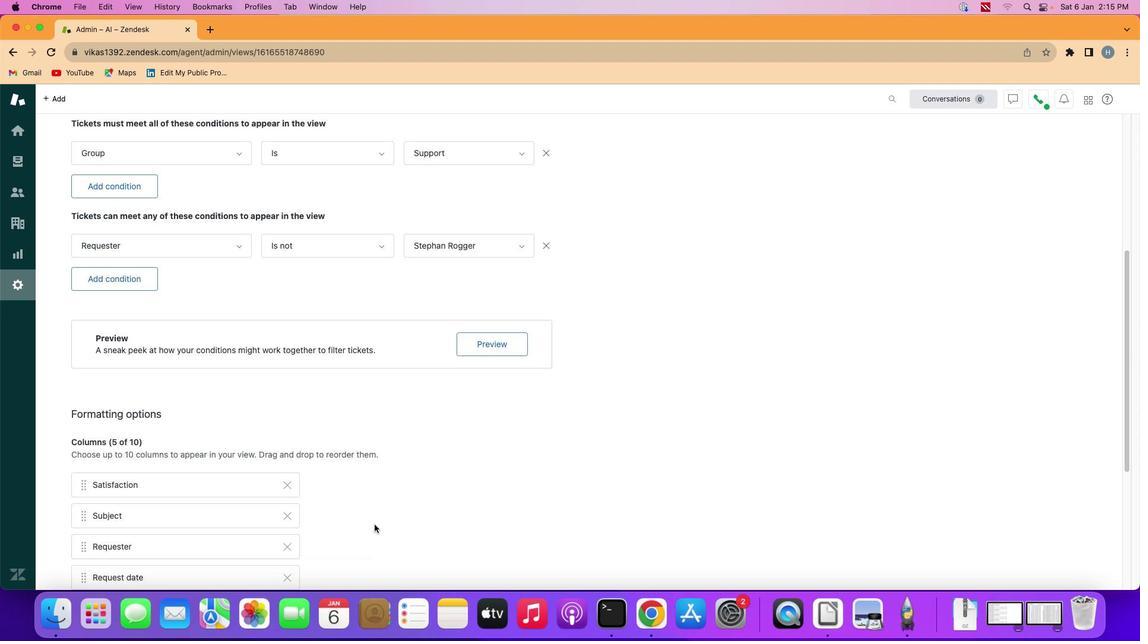 
Action: Mouse scrolled (373, 523) with delta (0, -1)
Screenshot: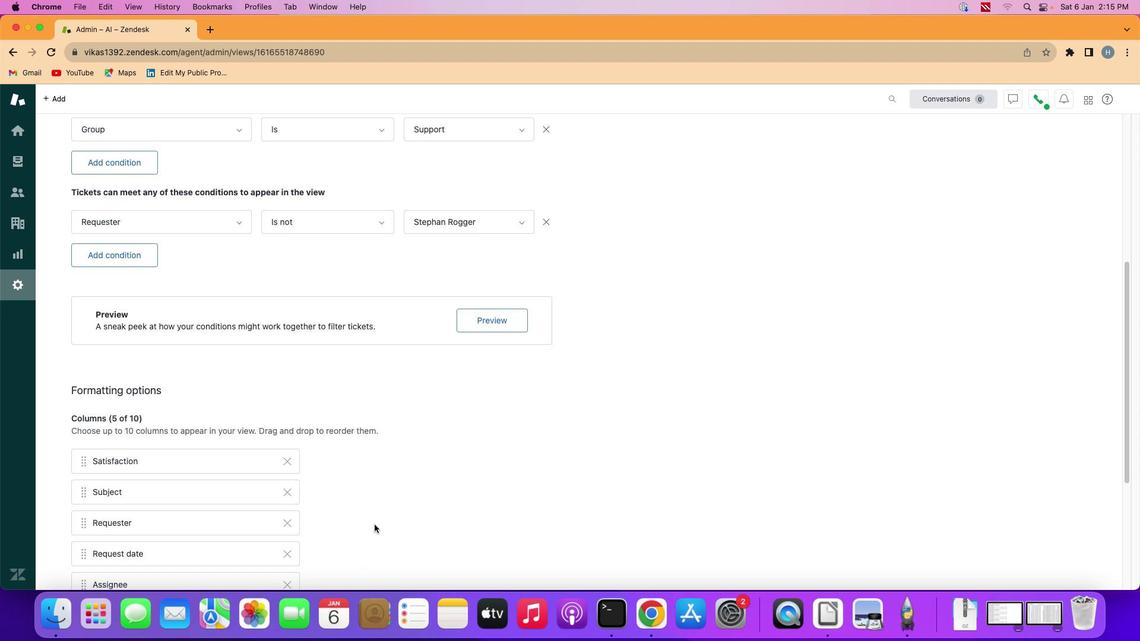 
Action: Mouse scrolled (373, 523) with delta (0, -1)
Screenshot: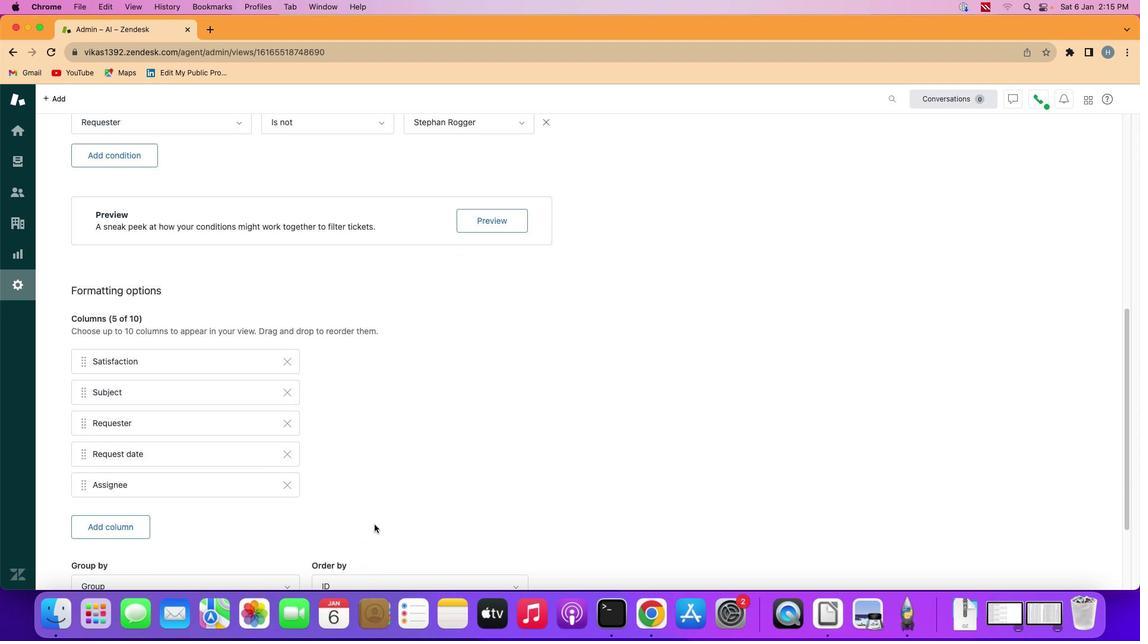 
Action: Mouse scrolled (373, 523) with delta (0, -1)
Screenshot: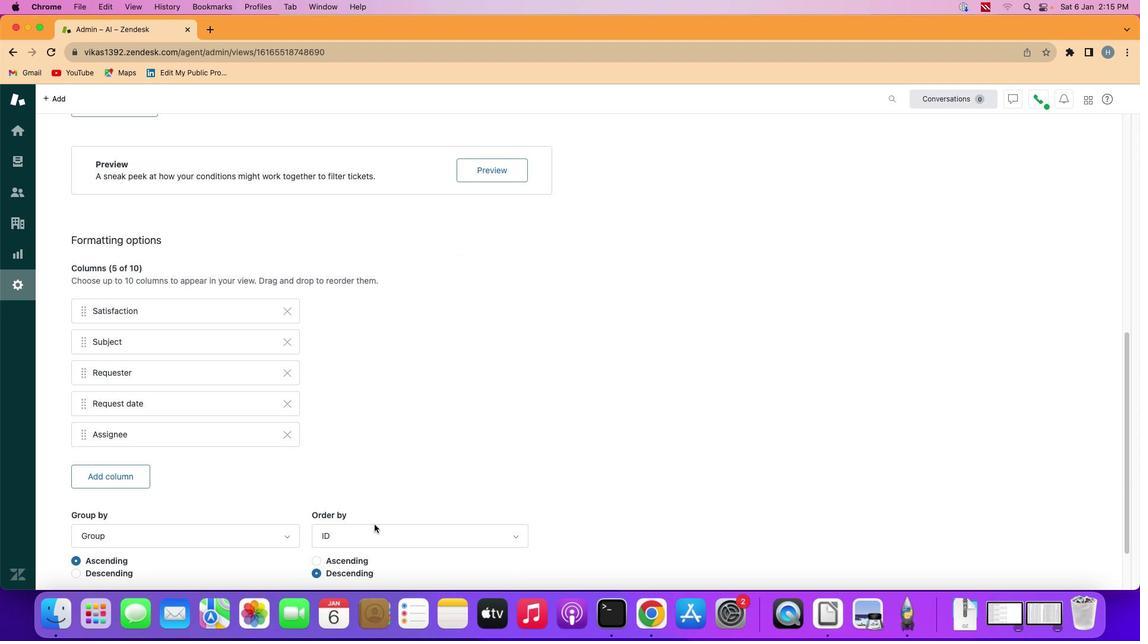 
Action: Mouse scrolled (373, 523) with delta (0, -1)
Screenshot: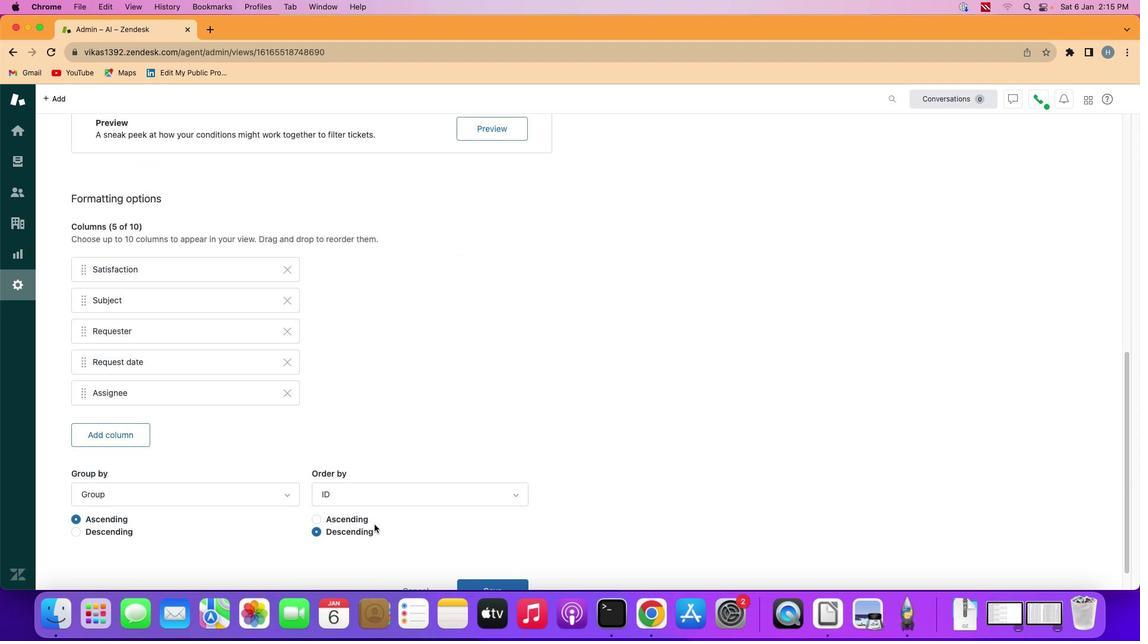 
Action: Mouse scrolled (373, 523) with delta (0, -2)
Screenshot: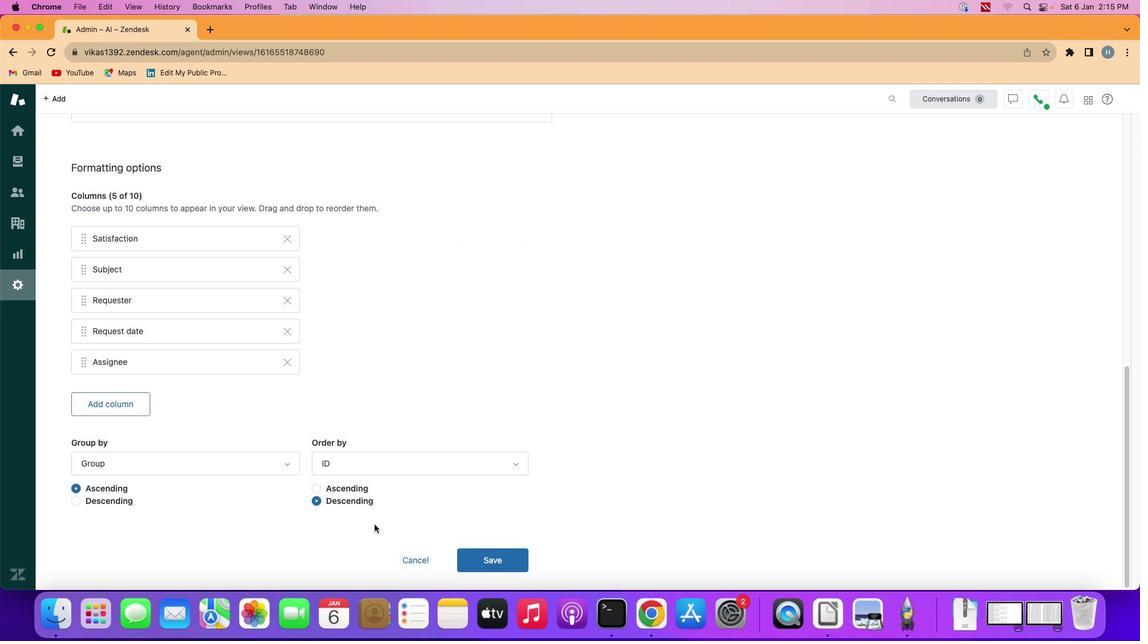 
Action: Mouse scrolled (373, 523) with delta (0, -2)
Screenshot: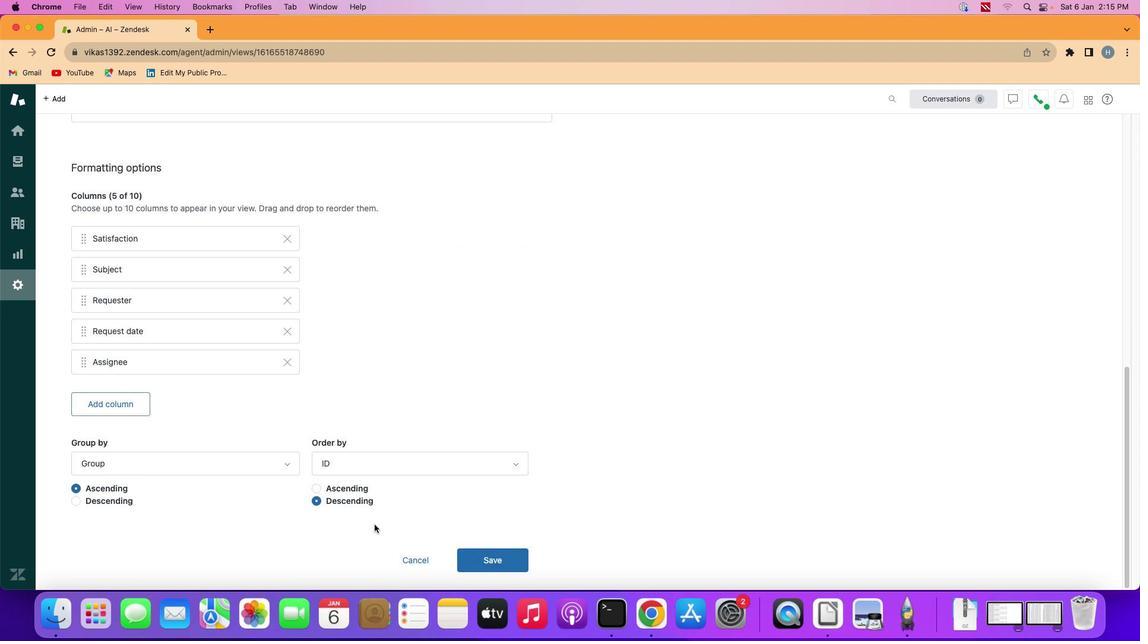 
Action: Mouse scrolled (373, 523) with delta (0, -1)
Screenshot: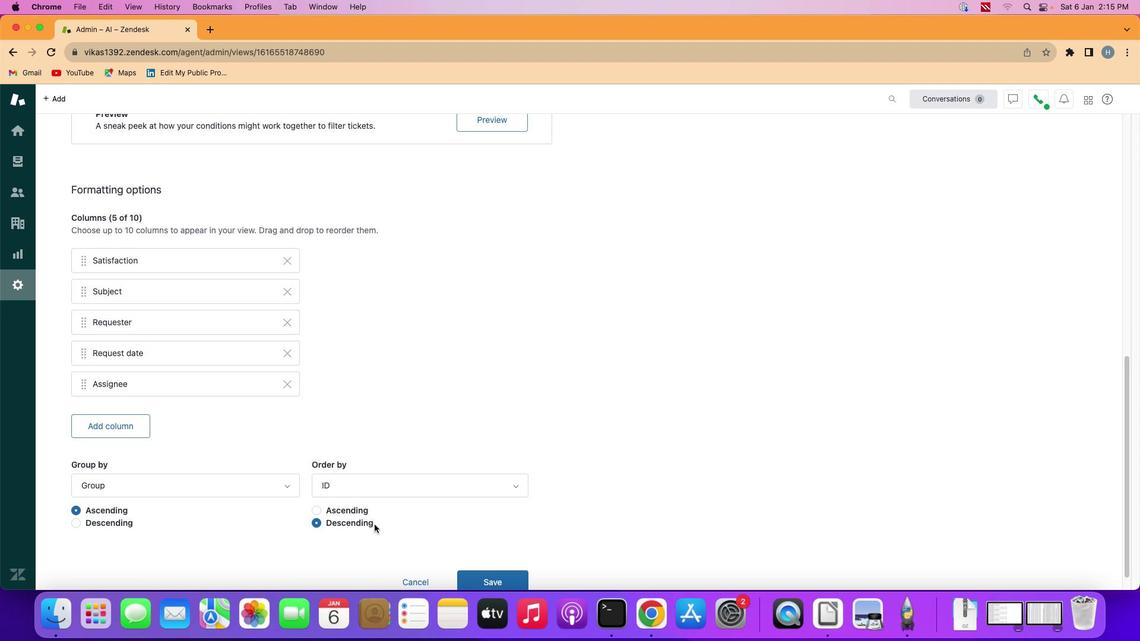 
Action: Mouse scrolled (373, 523) with delta (0, 0)
Screenshot: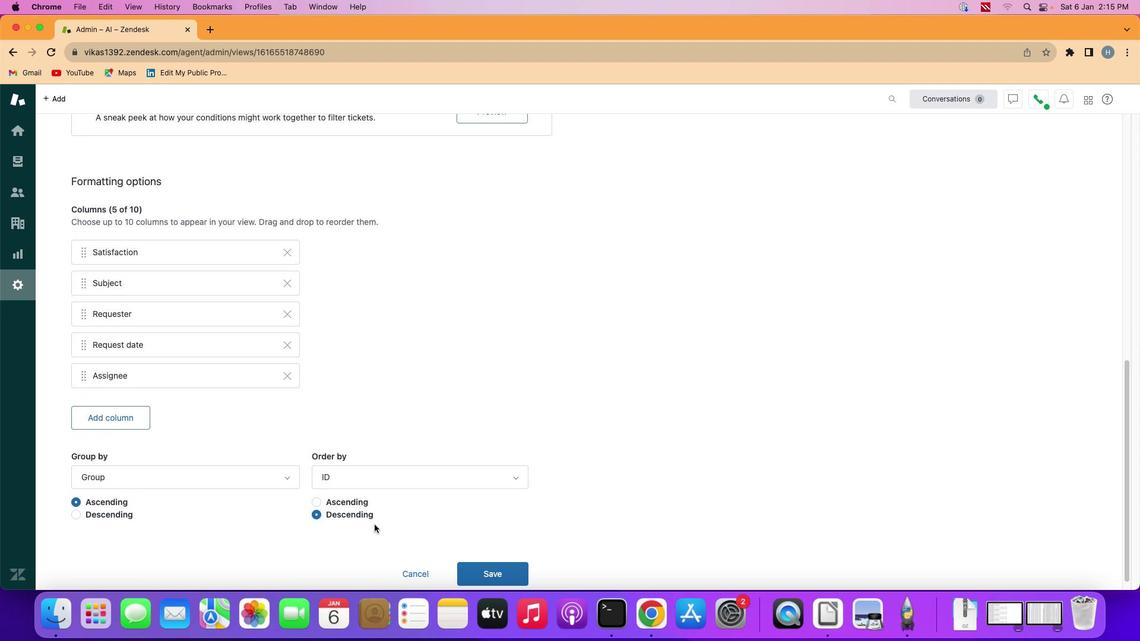 
Action: Mouse scrolled (373, 523) with delta (0, -2)
Screenshot: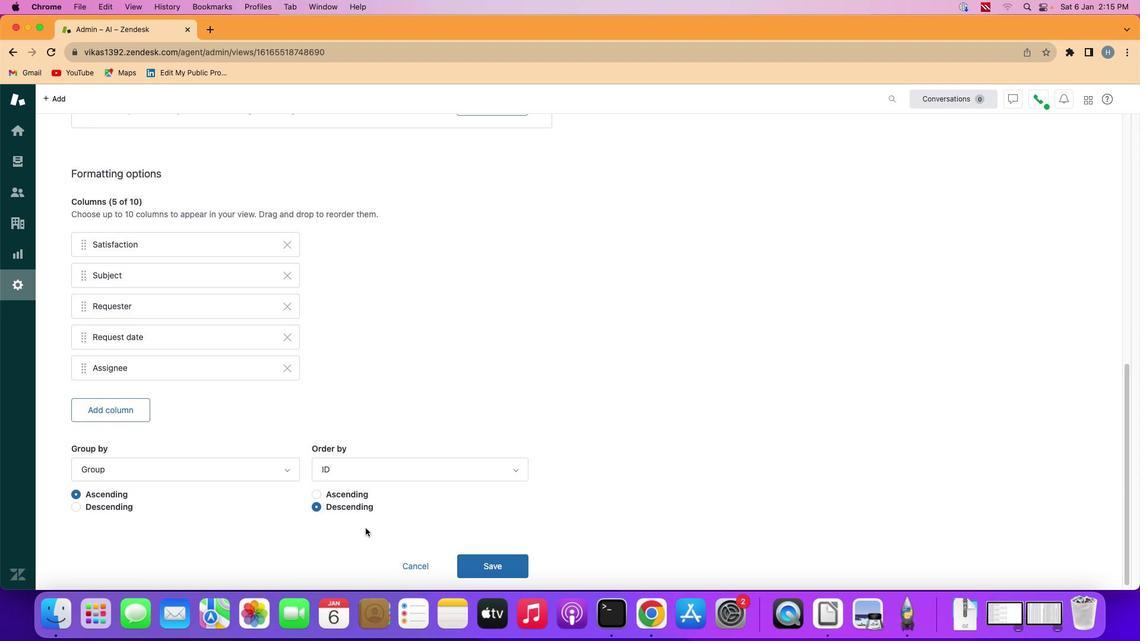 
Action: Mouse scrolled (373, 523) with delta (0, 0)
Screenshot: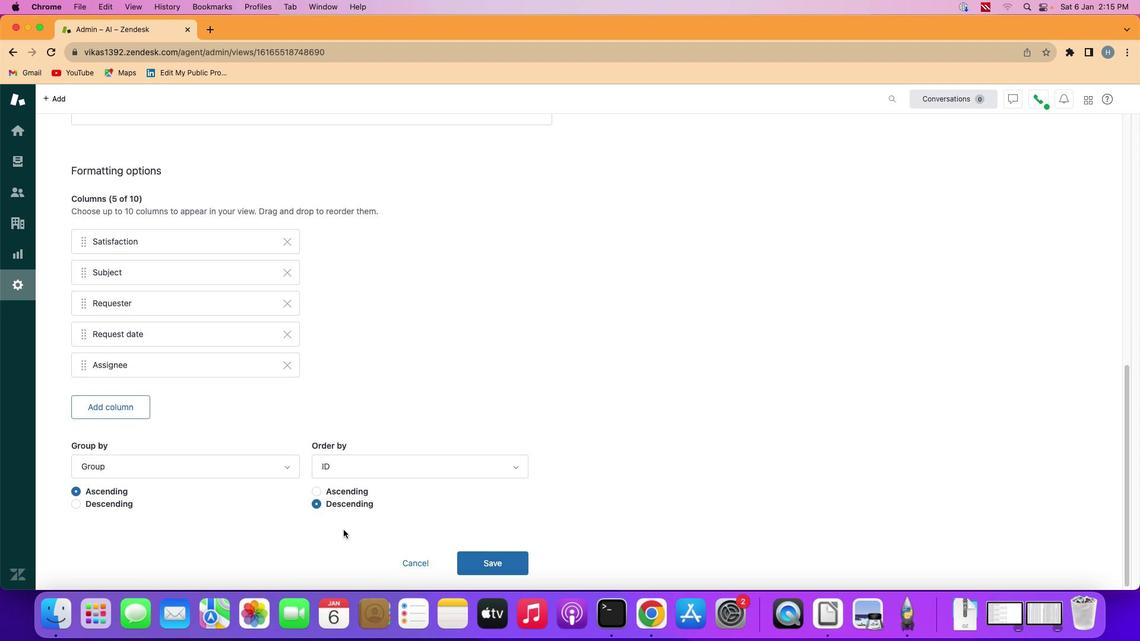 
Action: Mouse scrolled (373, 523) with delta (0, -1)
Screenshot: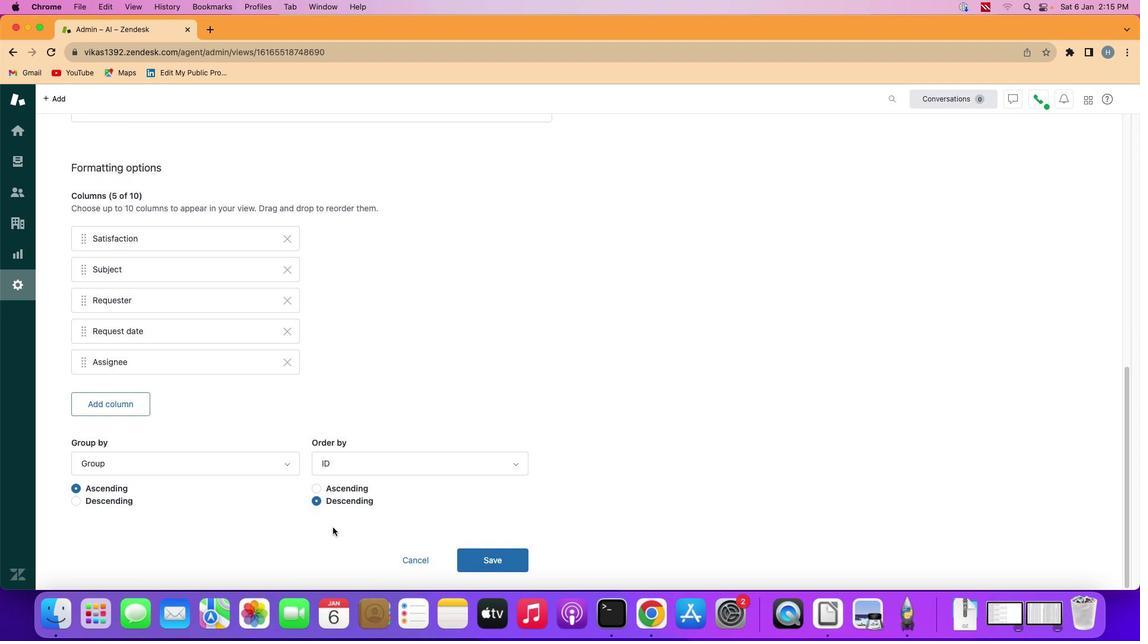 
Action: Mouse moved to (273, 460)
Screenshot: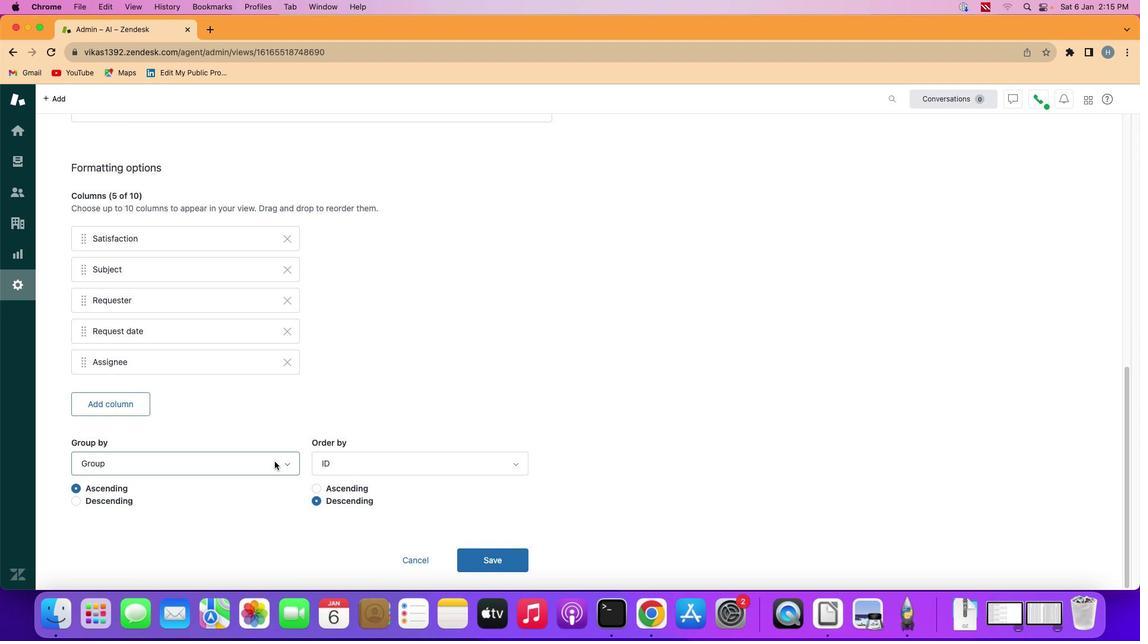 
Action: Mouse pressed left at (273, 460)
Screenshot: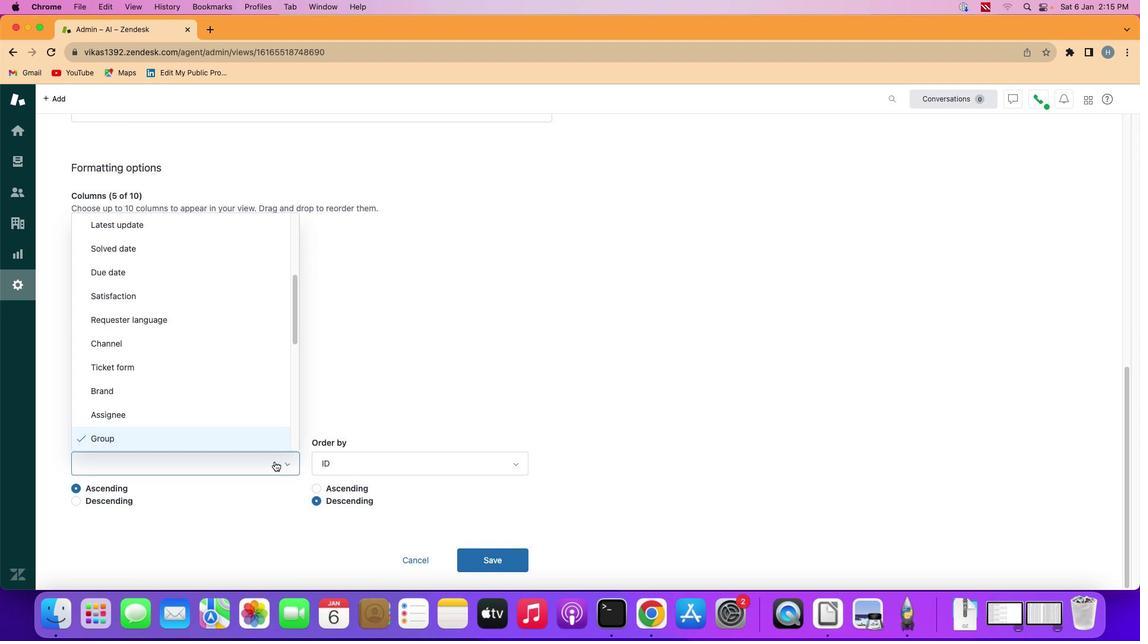
Action: Mouse moved to (235, 436)
Screenshot: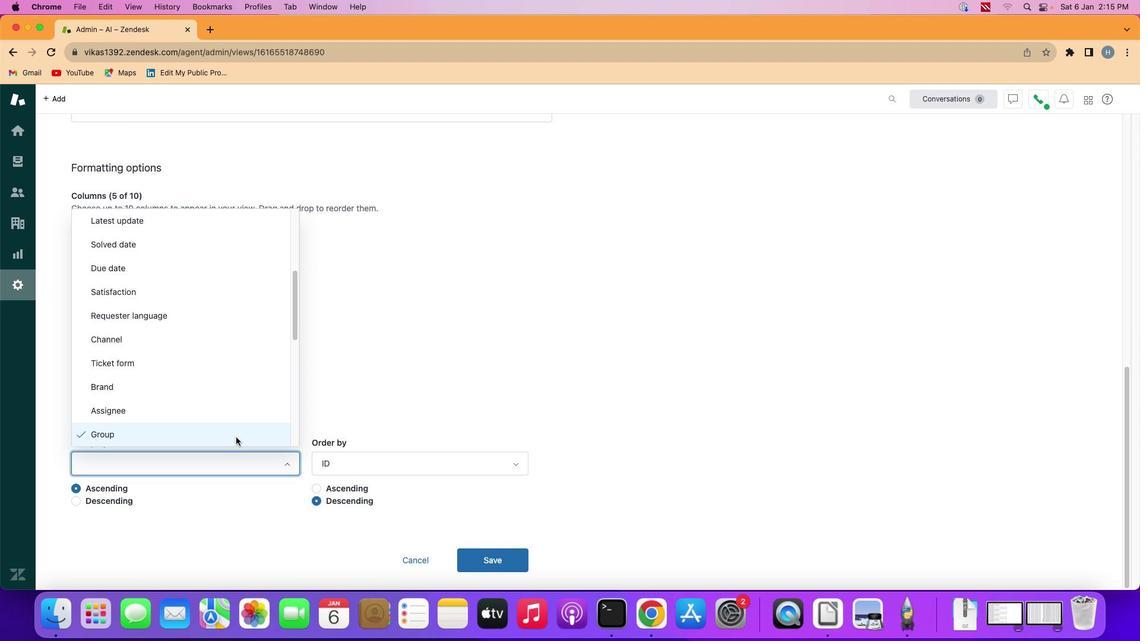 
Action: Mouse pressed left at (235, 436)
Screenshot: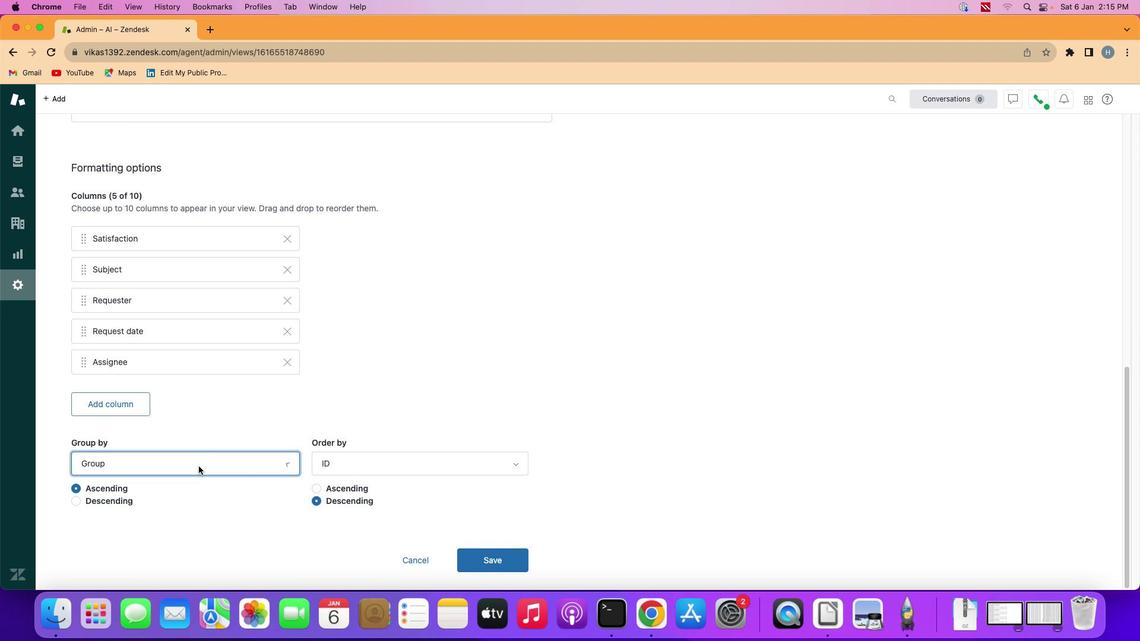 
Action: Mouse moved to (104, 503)
Screenshot: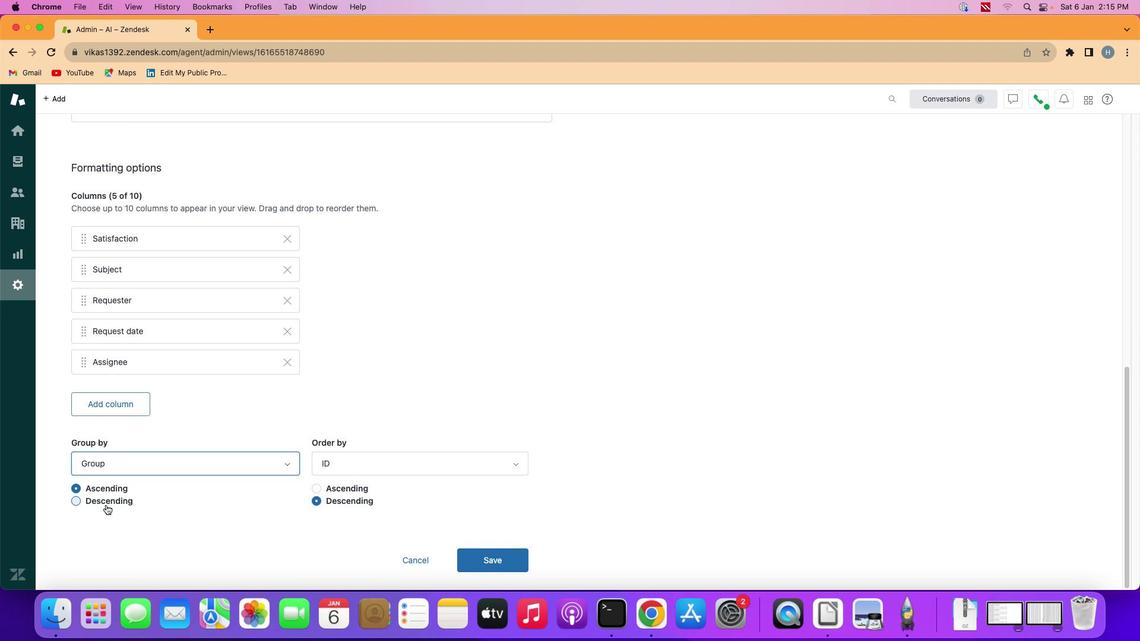 
Action: Mouse pressed left at (104, 503)
Screenshot: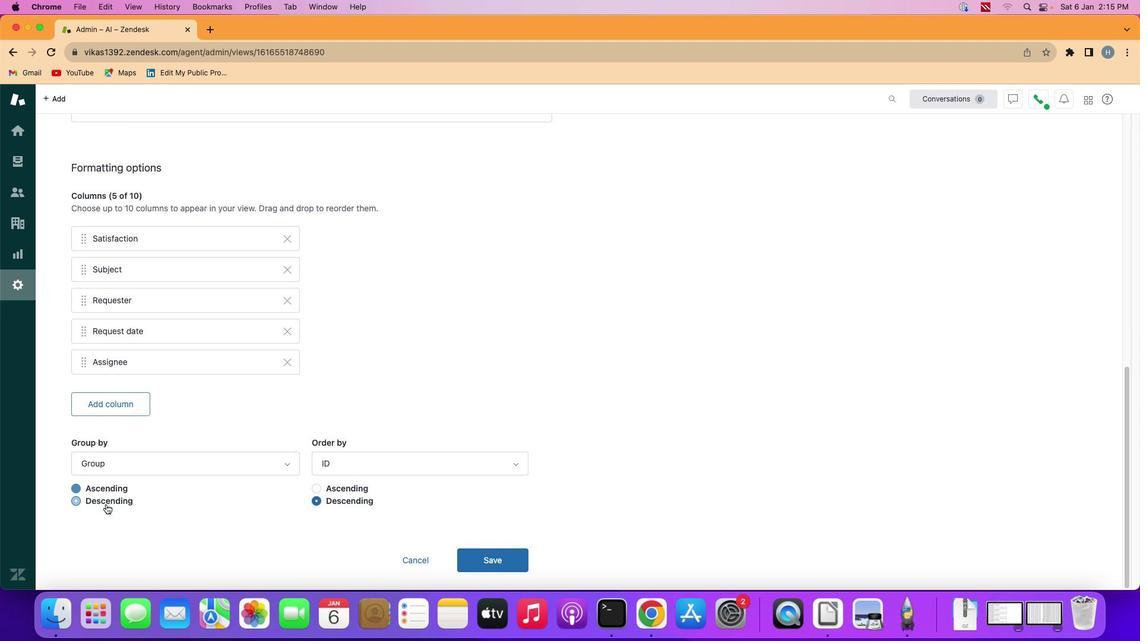 
Action: Mouse moved to (487, 561)
Screenshot: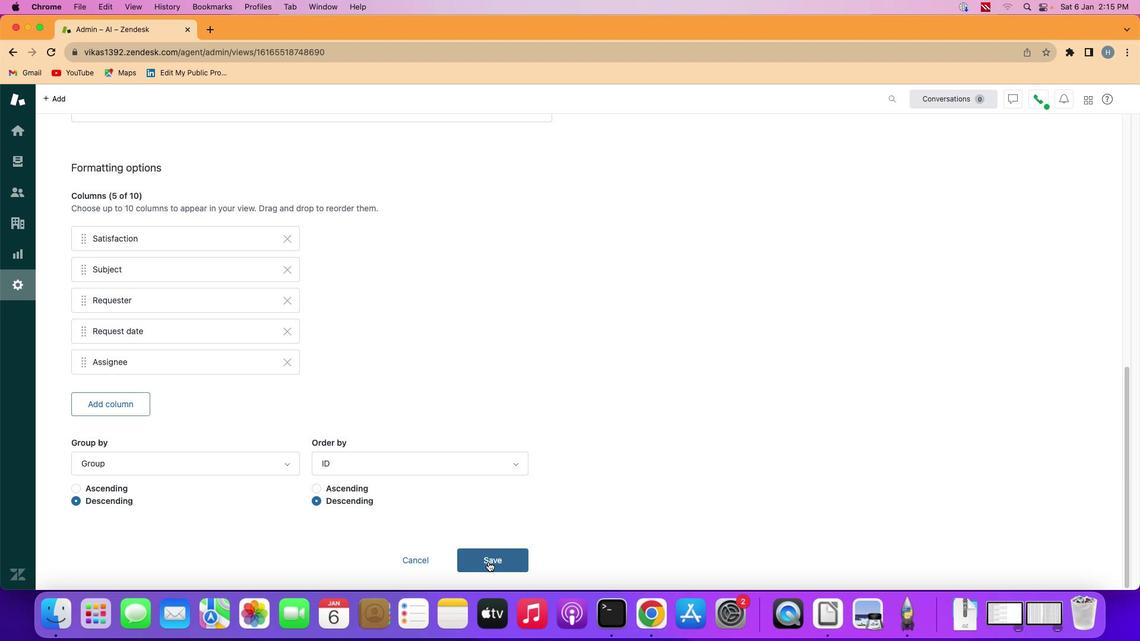 
Action: Mouse pressed left at (487, 561)
Screenshot: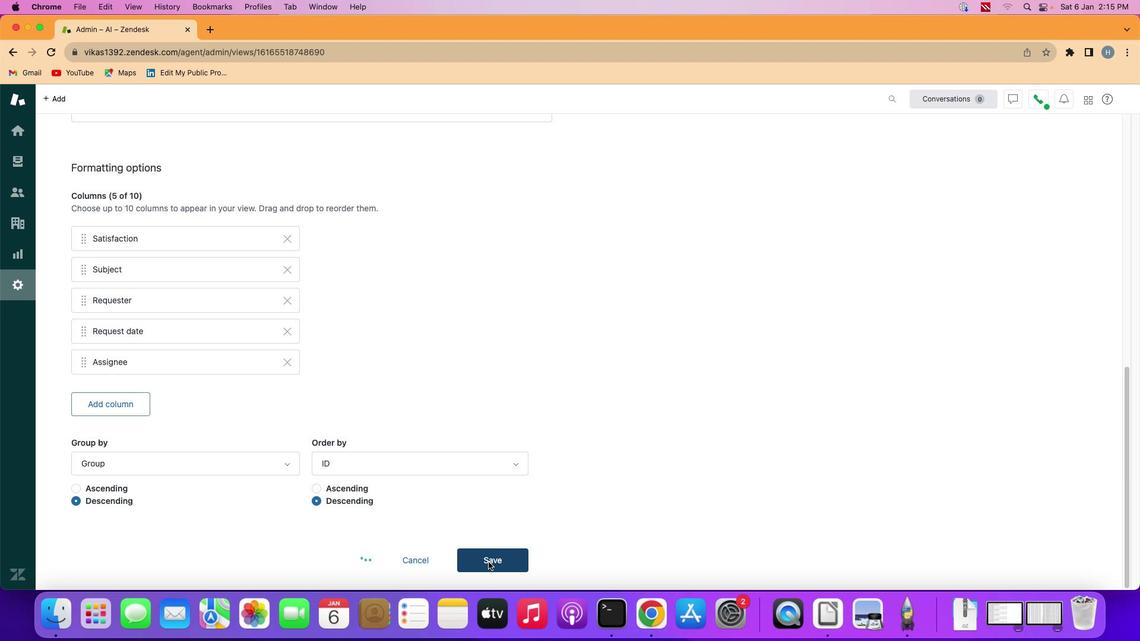 
Action: Mouse moved to (461, 343)
Screenshot: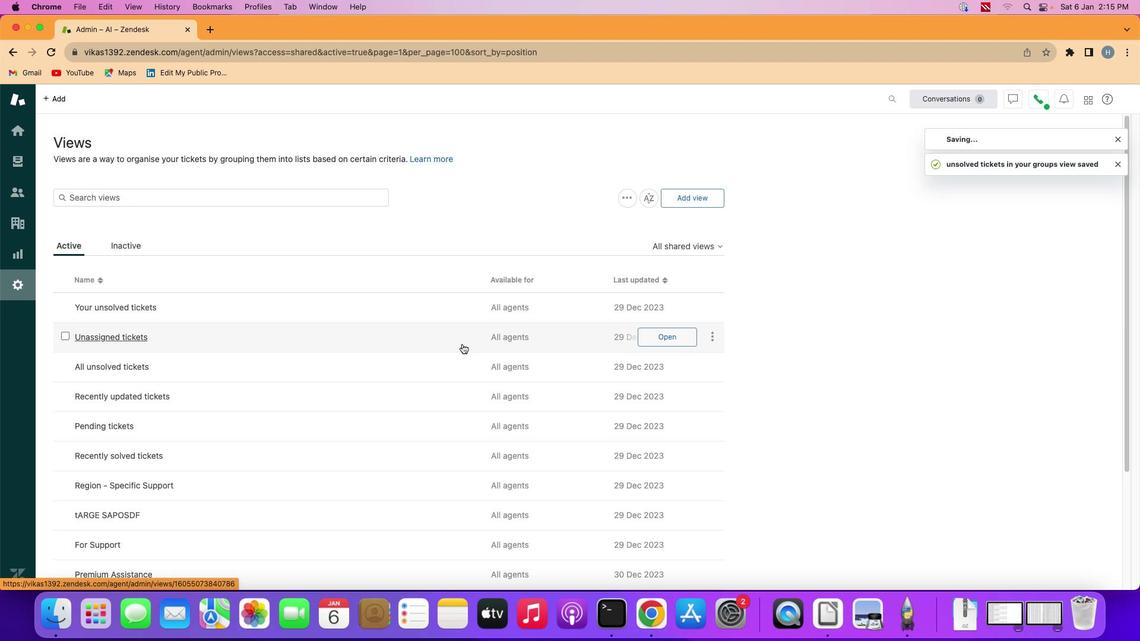 
